 Task: Create a due date automation trigger when advanced on, on the monday of the week a card is due add dates with a start date at 11:00 AM.
Action: Mouse moved to (902, 263)
Screenshot: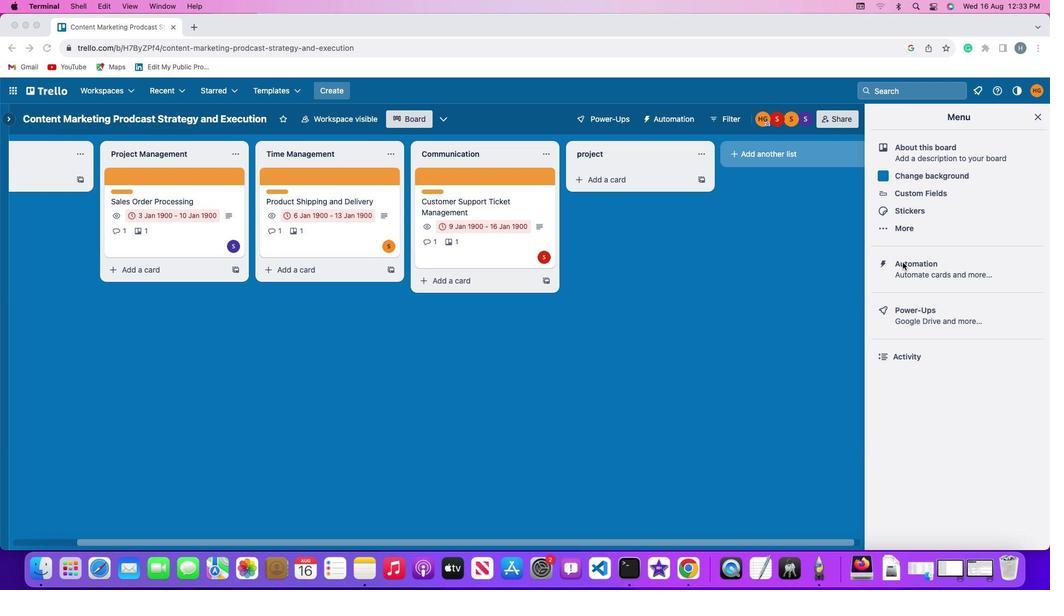 
Action: Mouse pressed left at (902, 263)
Screenshot: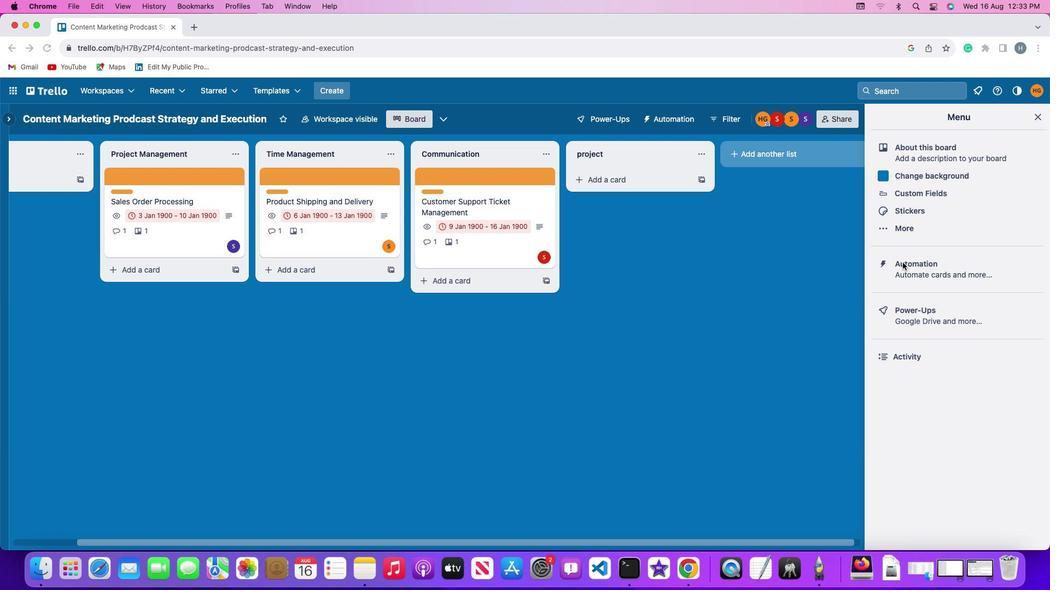 
Action: Mouse pressed left at (902, 263)
Screenshot: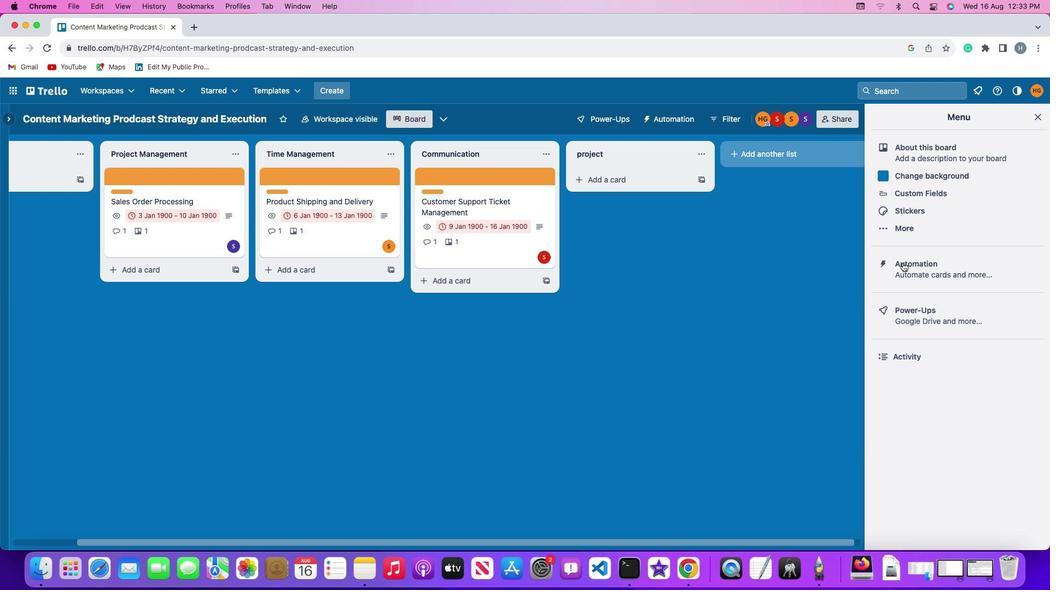 
Action: Mouse moved to (78, 264)
Screenshot: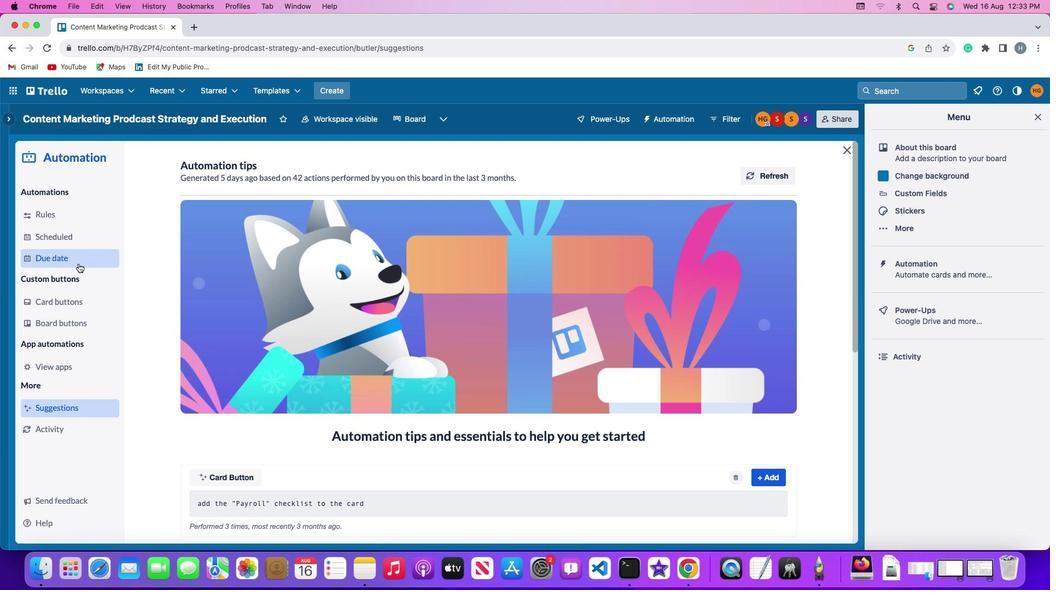 
Action: Mouse pressed left at (78, 264)
Screenshot: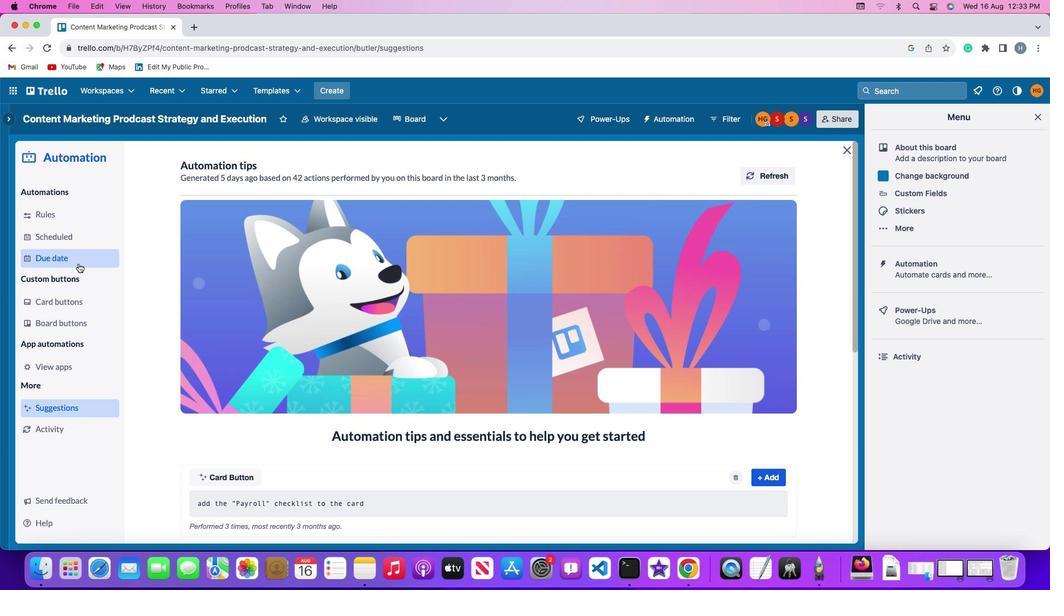 
Action: Mouse moved to (732, 170)
Screenshot: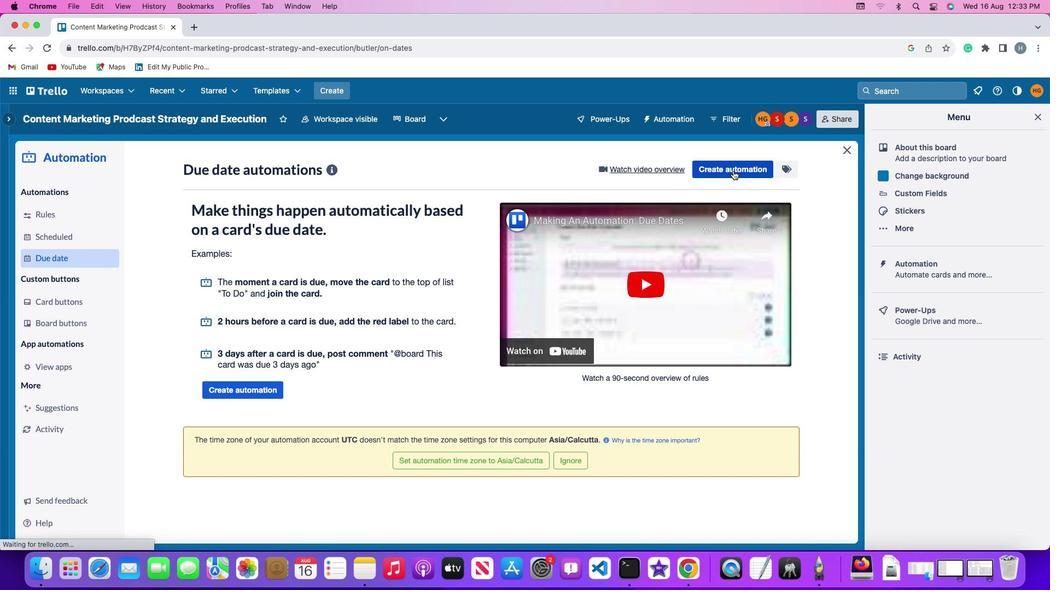 
Action: Mouse pressed left at (732, 170)
Screenshot: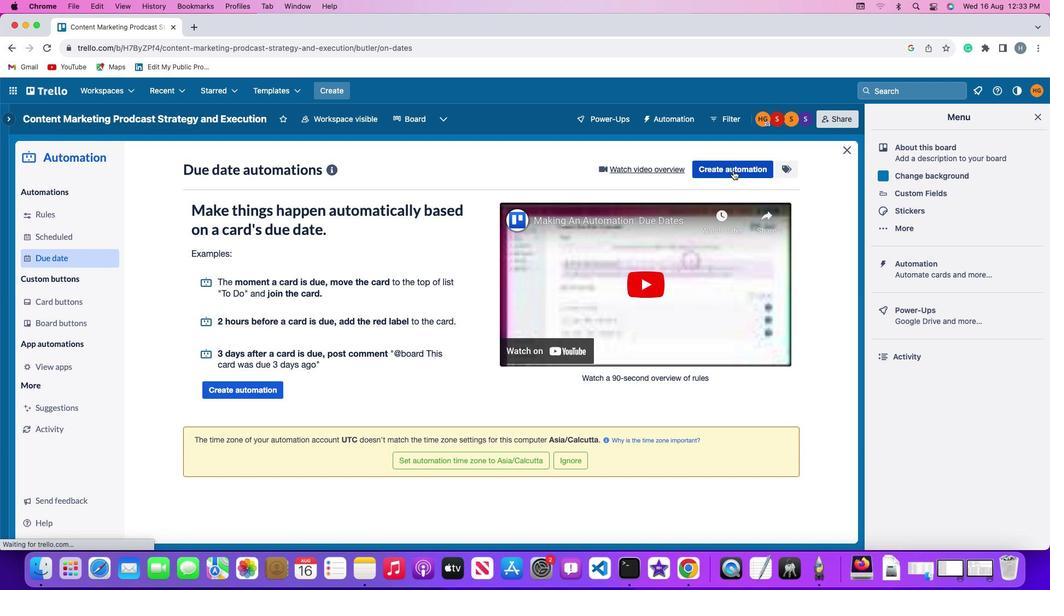 
Action: Mouse moved to (277, 272)
Screenshot: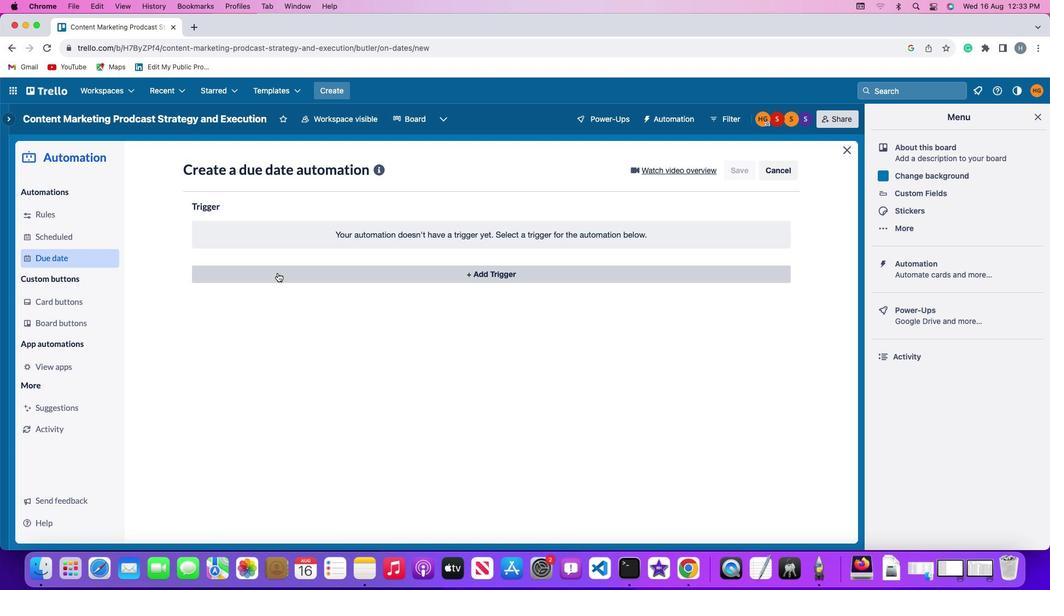 
Action: Mouse pressed left at (277, 272)
Screenshot: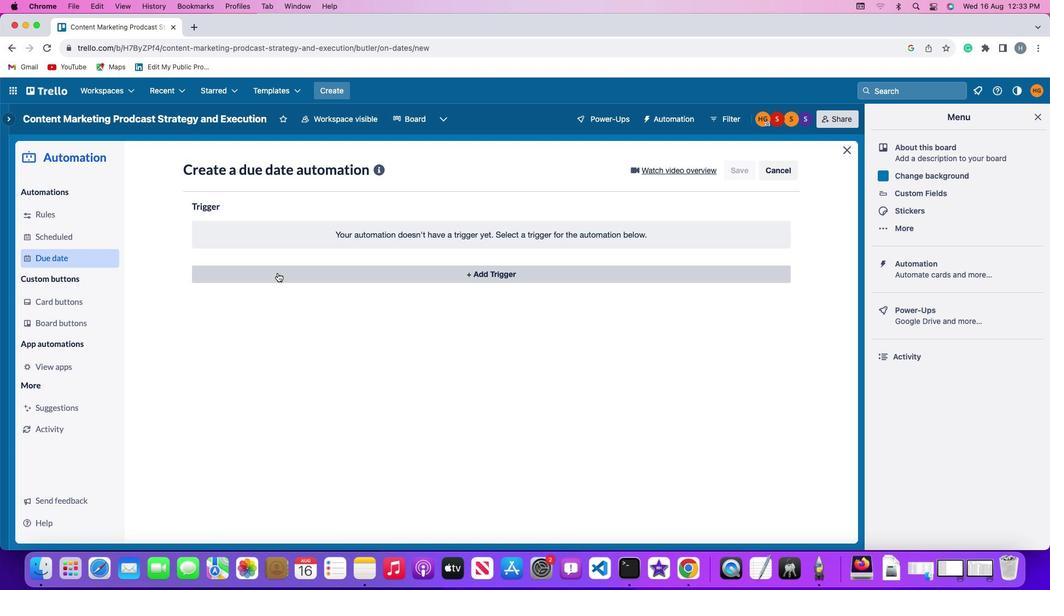 
Action: Mouse moved to (246, 472)
Screenshot: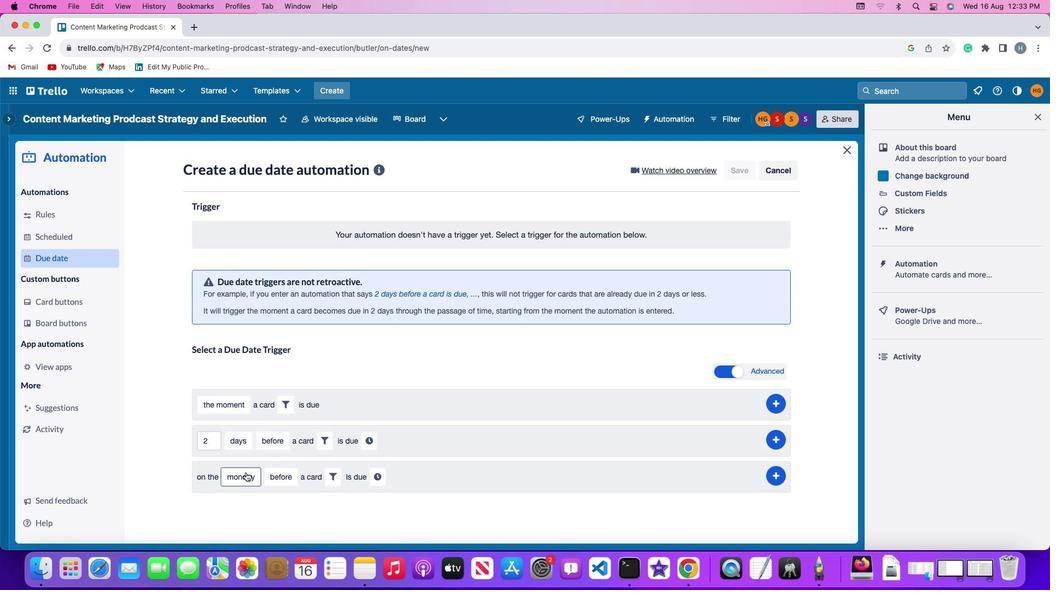 
Action: Mouse pressed left at (246, 472)
Screenshot: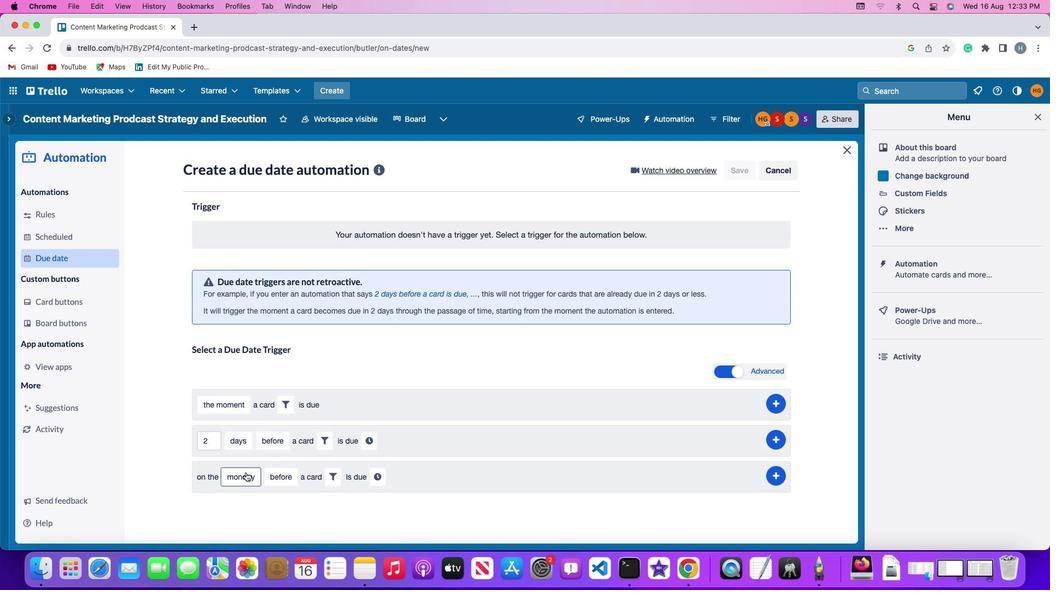 
Action: Mouse moved to (245, 326)
Screenshot: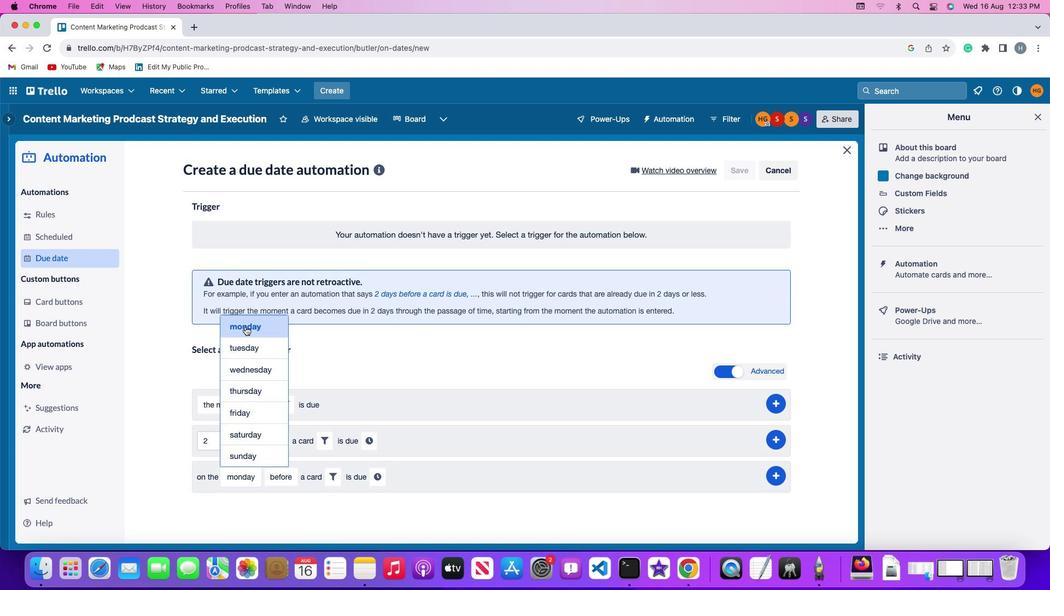 
Action: Mouse pressed left at (245, 326)
Screenshot: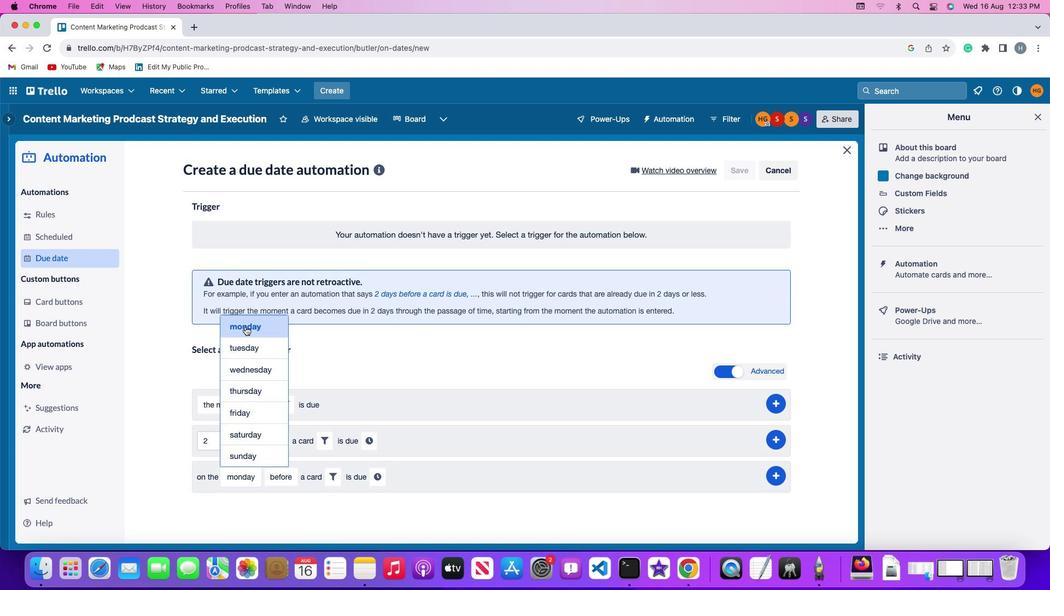 
Action: Mouse moved to (277, 476)
Screenshot: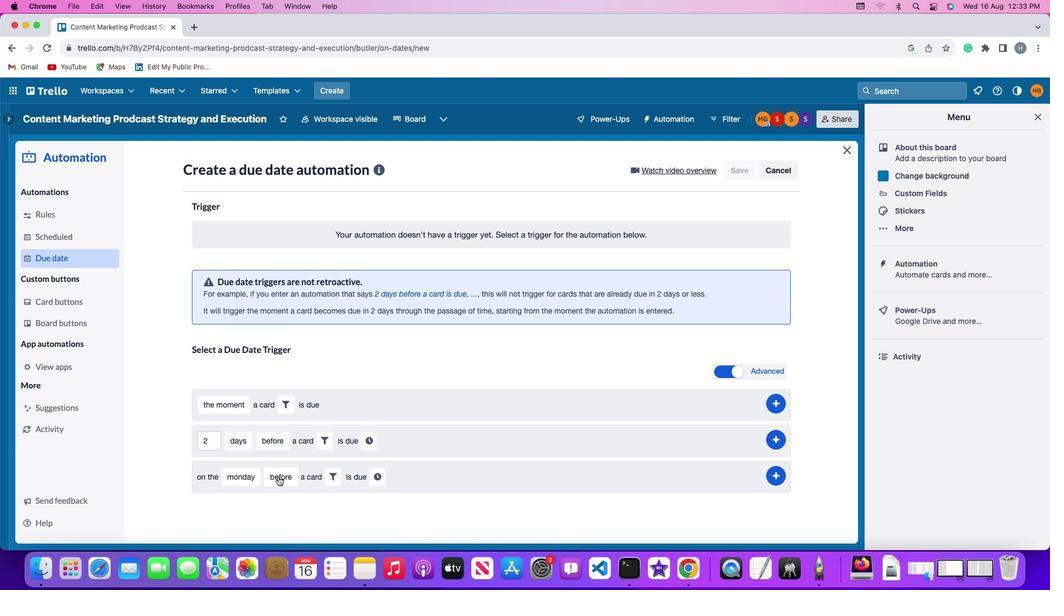 
Action: Mouse pressed left at (277, 476)
Screenshot: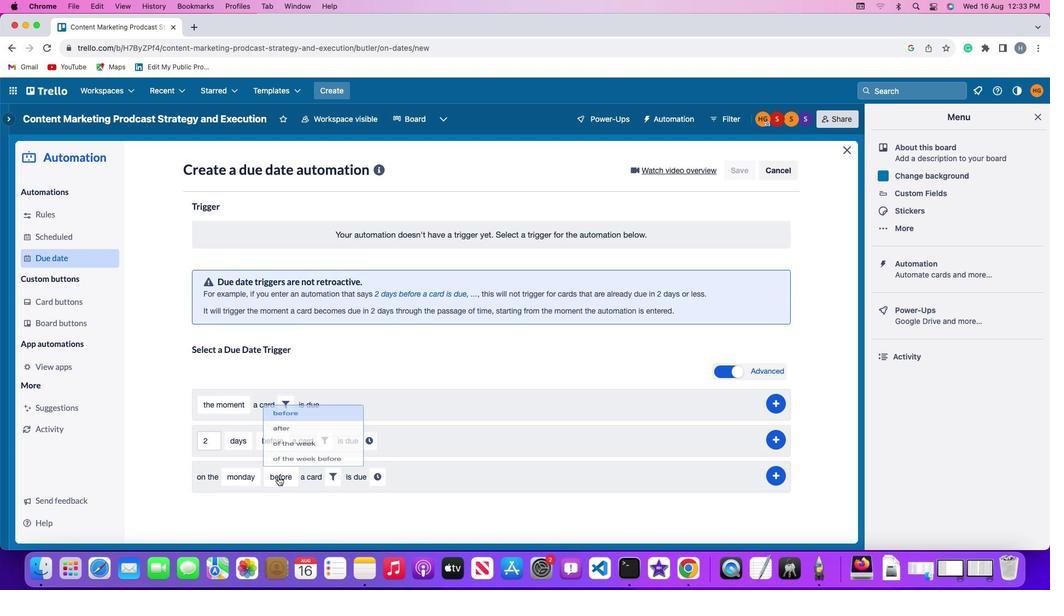 
Action: Mouse moved to (288, 434)
Screenshot: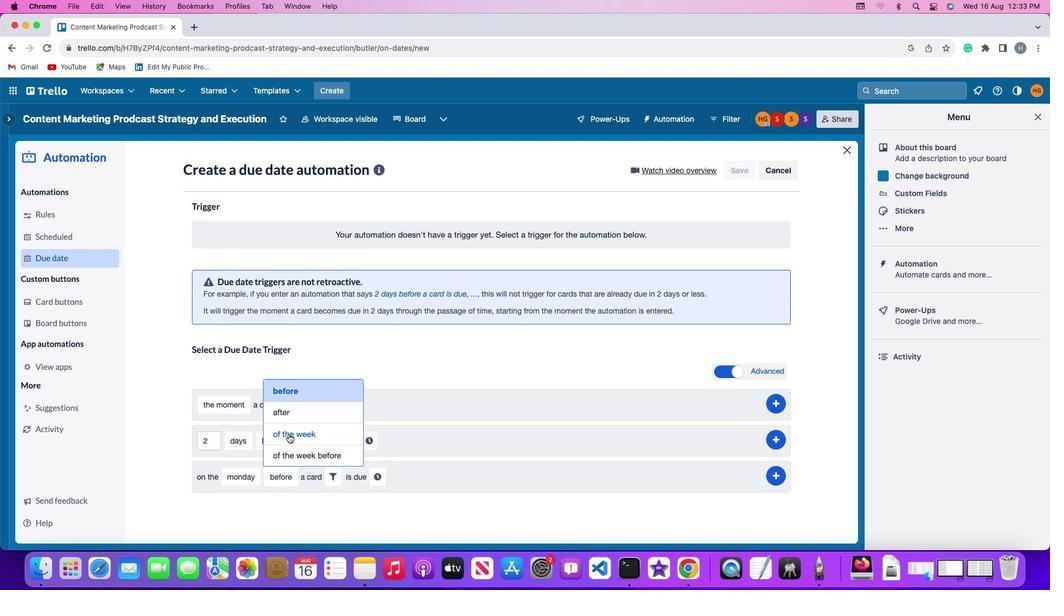 
Action: Mouse pressed left at (288, 434)
Screenshot: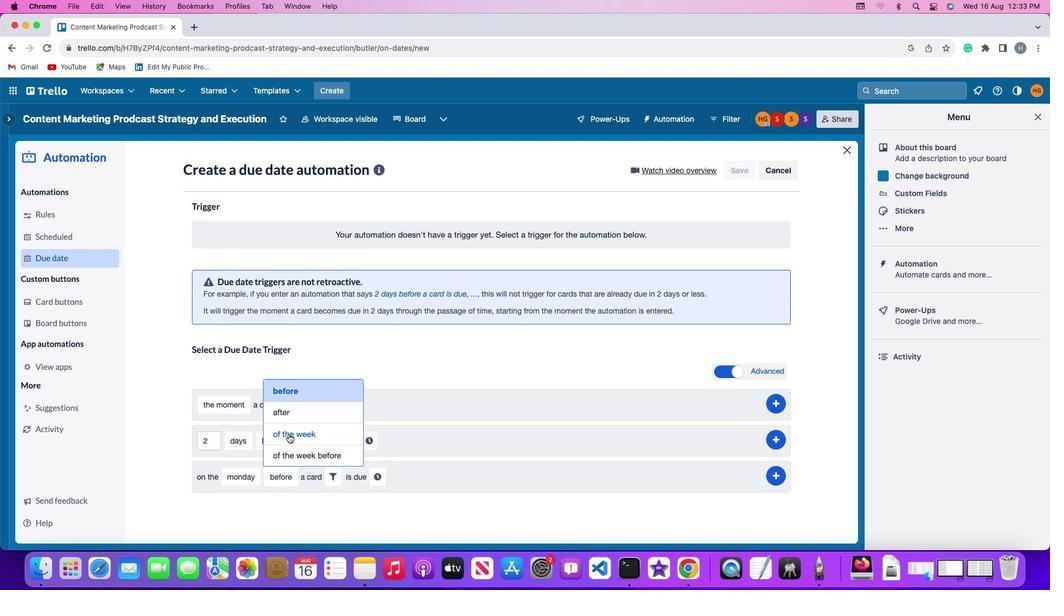 
Action: Mouse moved to (356, 472)
Screenshot: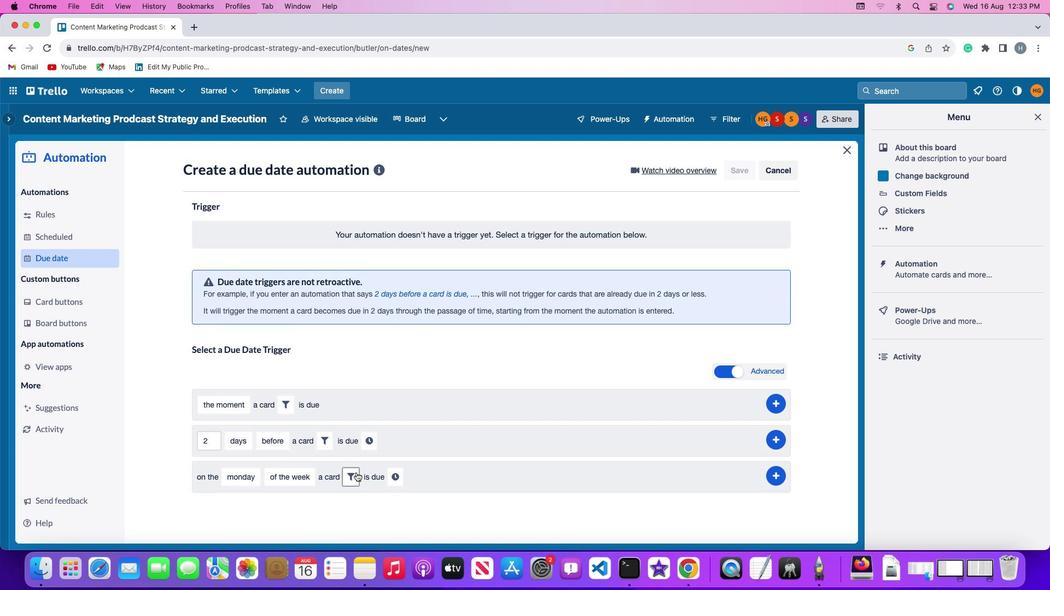 
Action: Mouse pressed left at (356, 472)
Screenshot: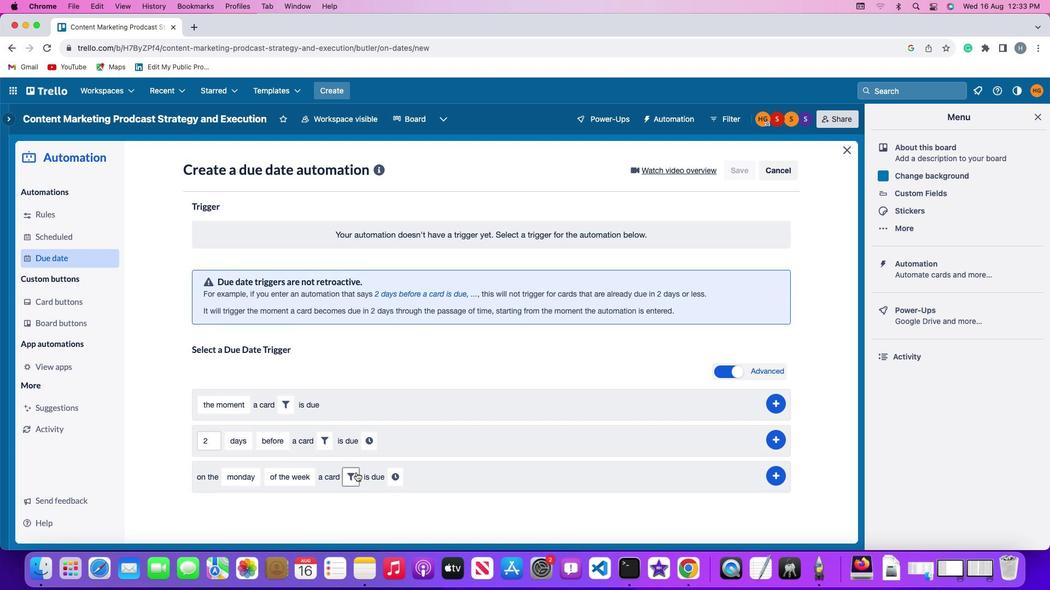 
Action: Mouse moved to (402, 513)
Screenshot: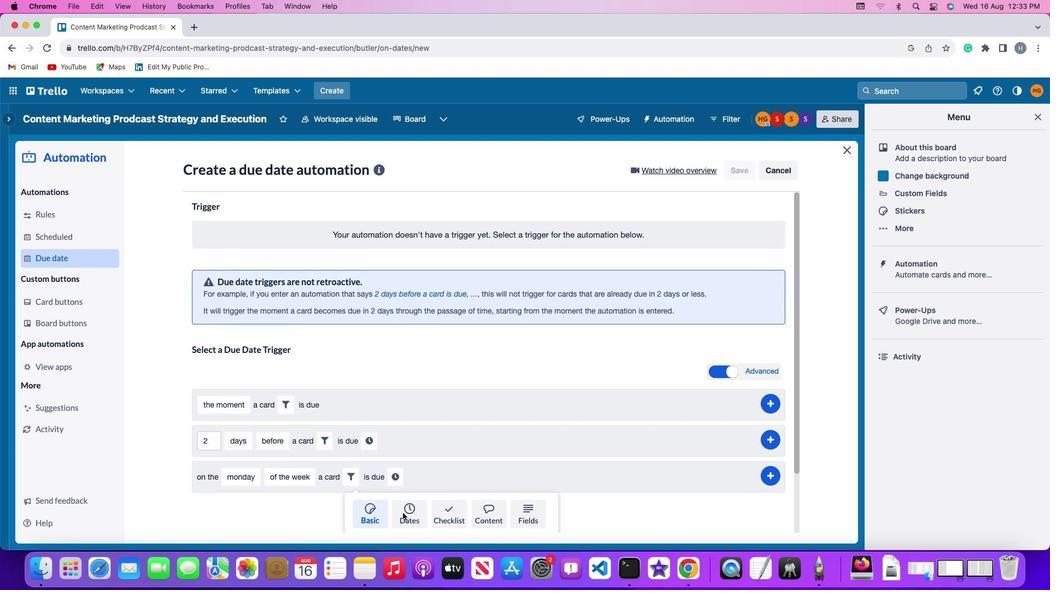 
Action: Mouse pressed left at (402, 513)
Screenshot: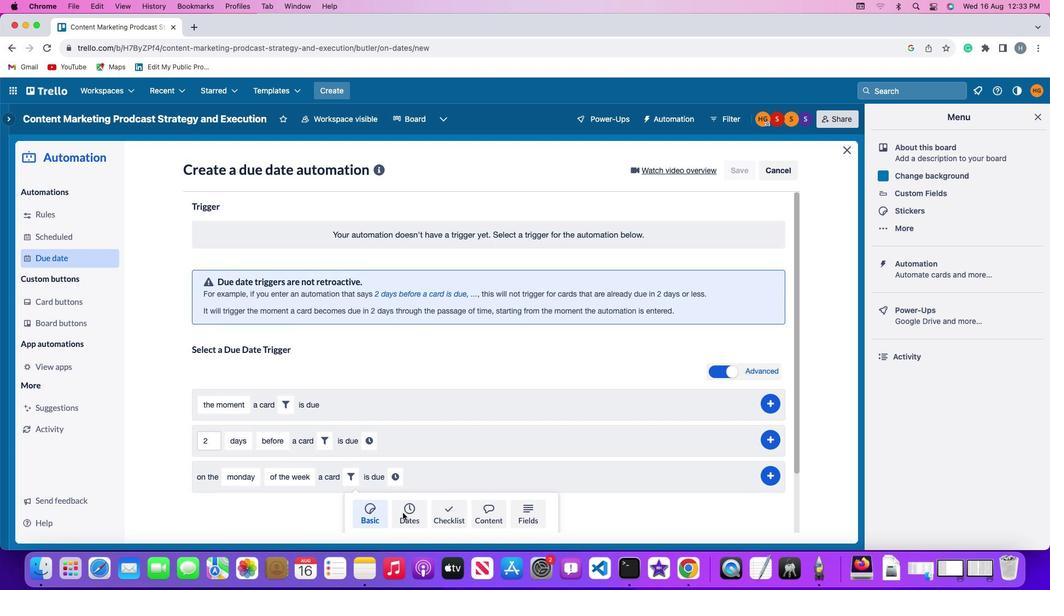 
Action: Mouse moved to (295, 518)
Screenshot: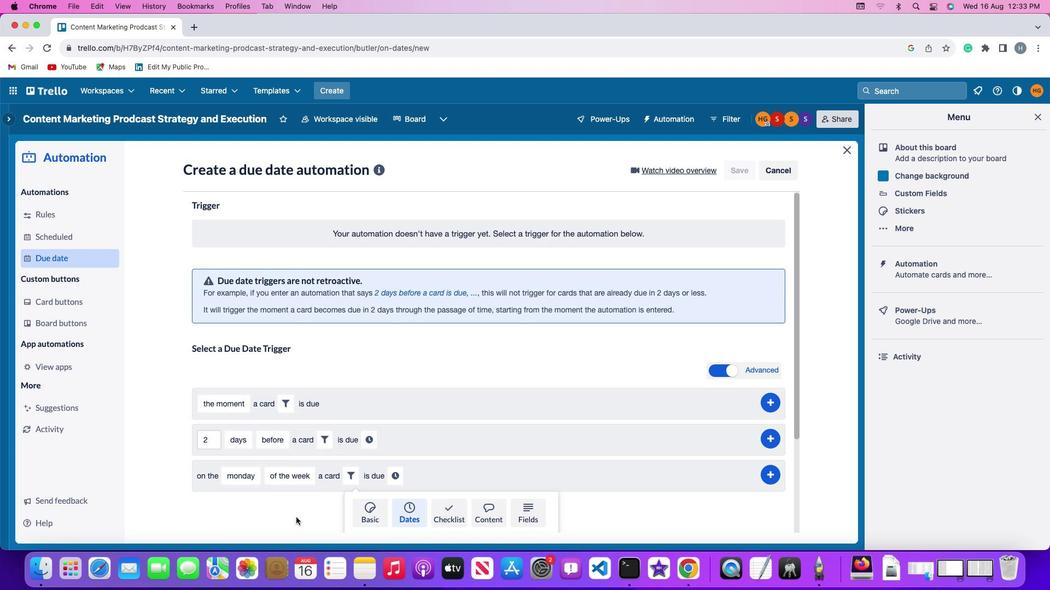 
Action: Mouse scrolled (295, 518) with delta (0, 0)
Screenshot: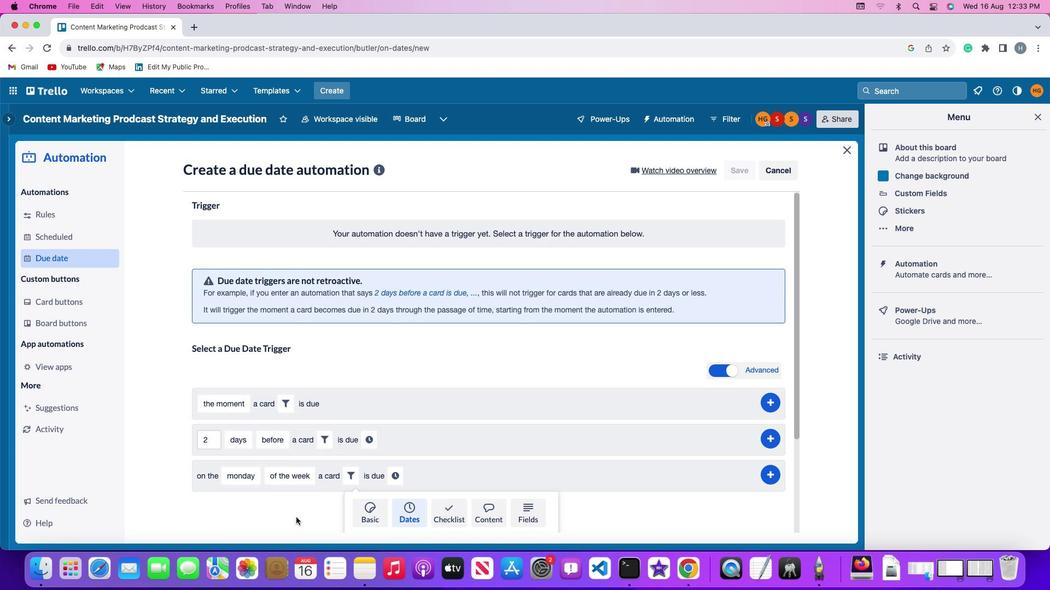 
Action: Mouse scrolled (295, 518) with delta (0, 0)
Screenshot: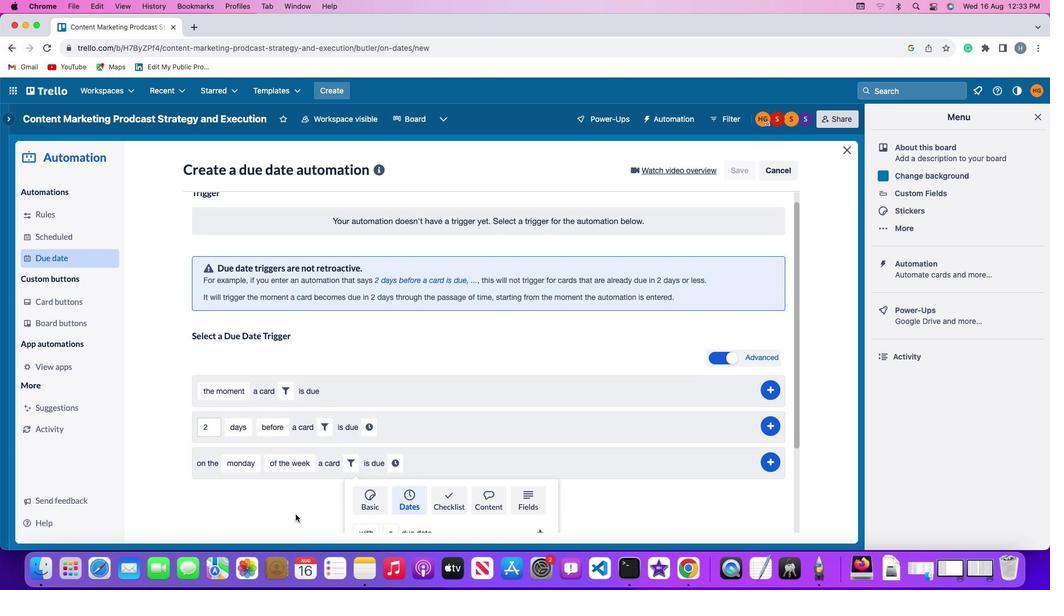 
Action: Mouse moved to (295, 517)
Screenshot: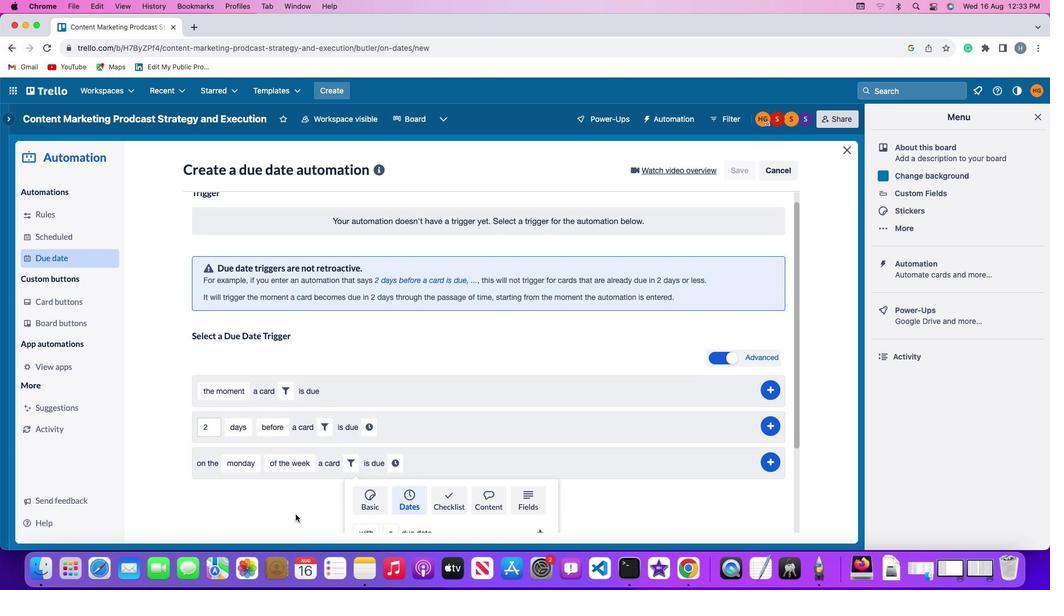 
Action: Mouse scrolled (295, 517) with delta (0, -1)
Screenshot: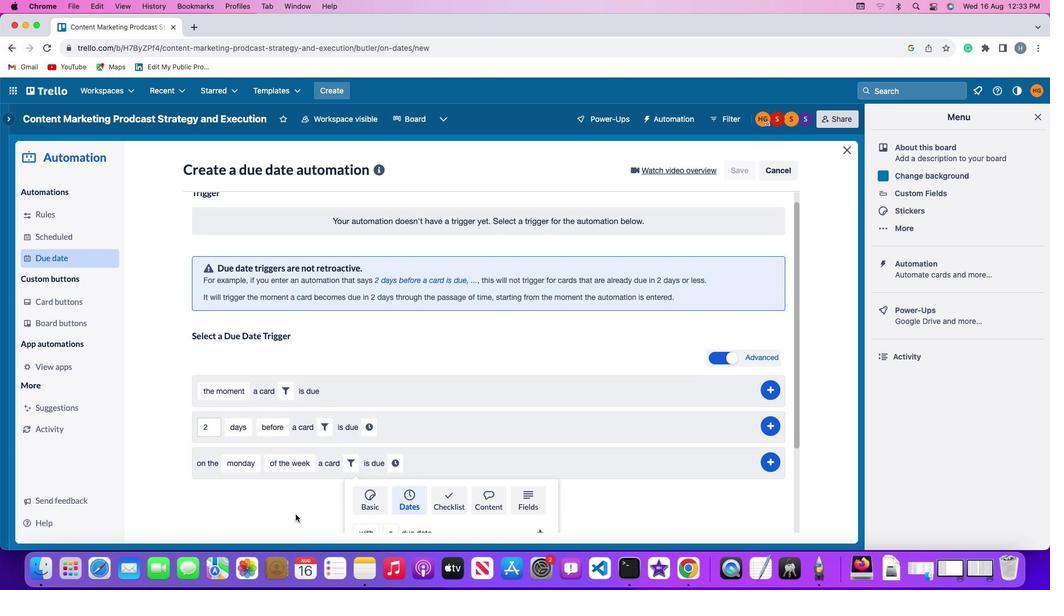 
Action: Mouse moved to (295, 516)
Screenshot: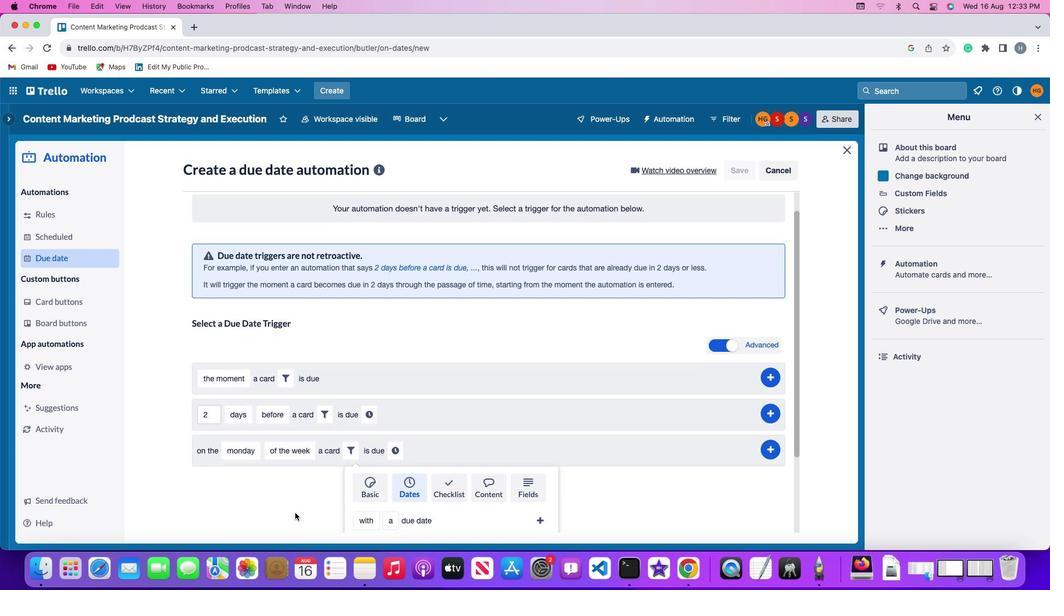 
Action: Mouse scrolled (295, 516) with delta (0, -2)
Screenshot: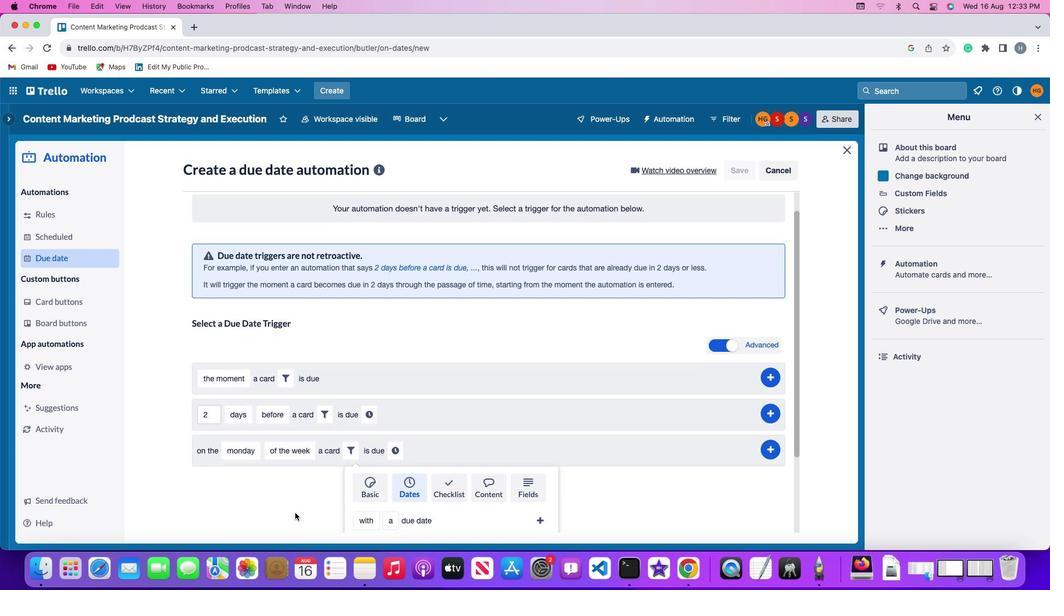
Action: Mouse moved to (295, 514)
Screenshot: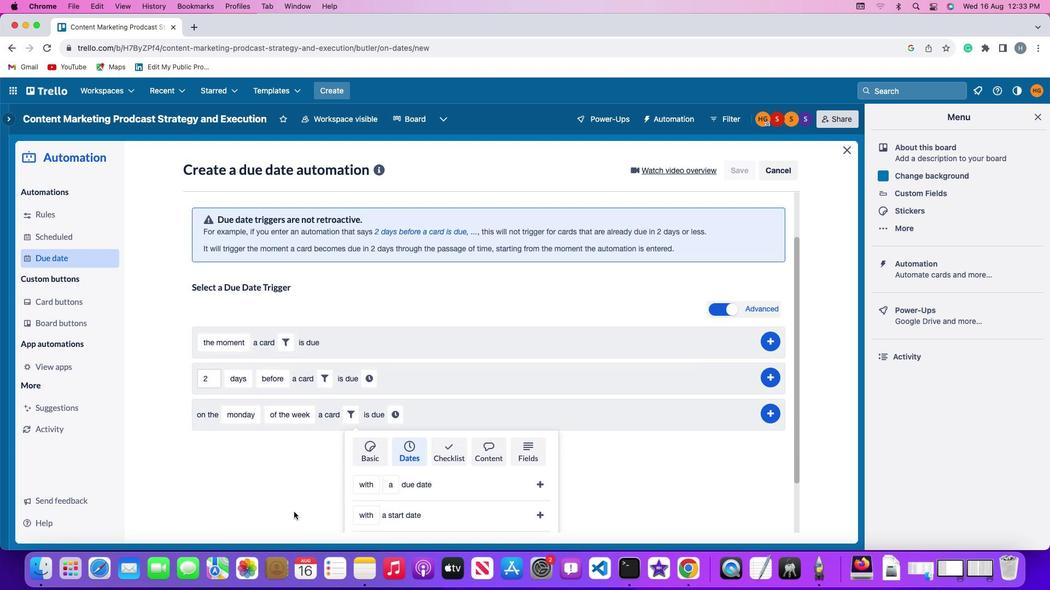 
Action: Mouse scrolled (295, 514) with delta (0, -3)
Screenshot: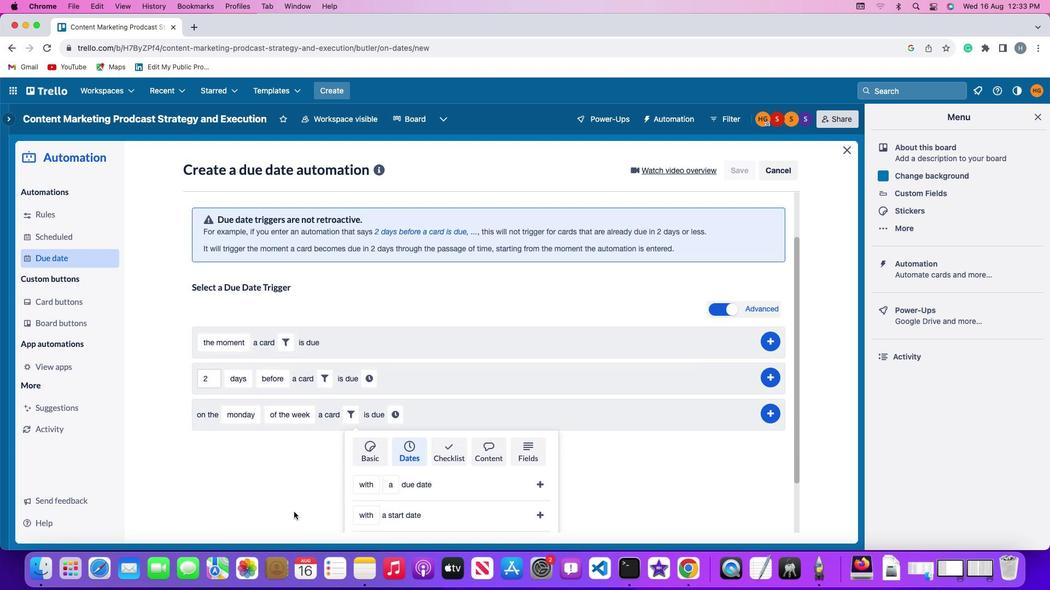
Action: Mouse moved to (293, 511)
Screenshot: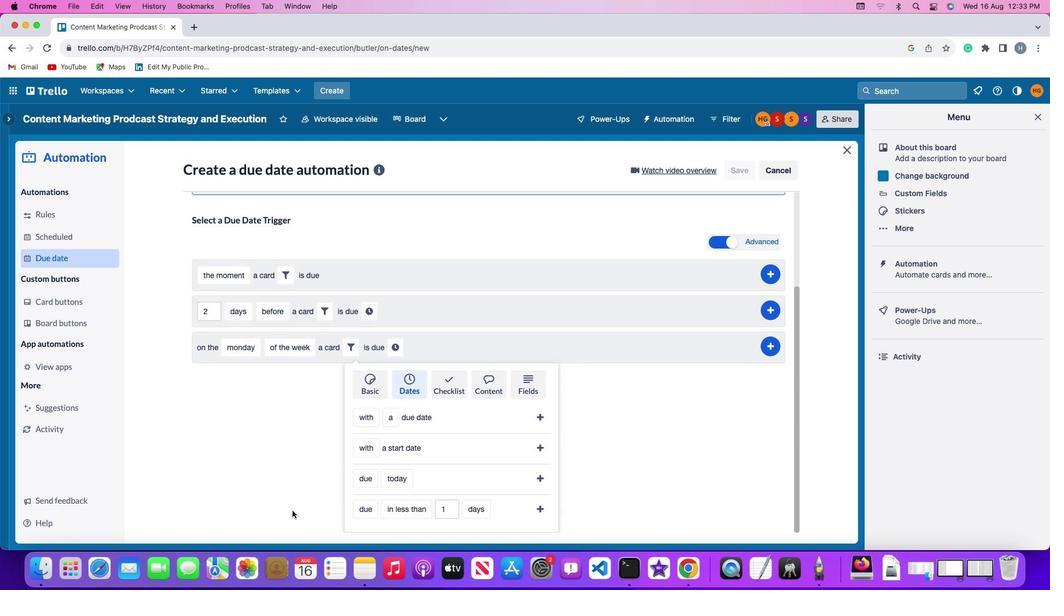 
Action: Mouse scrolled (293, 511) with delta (0, 0)
Screenshot: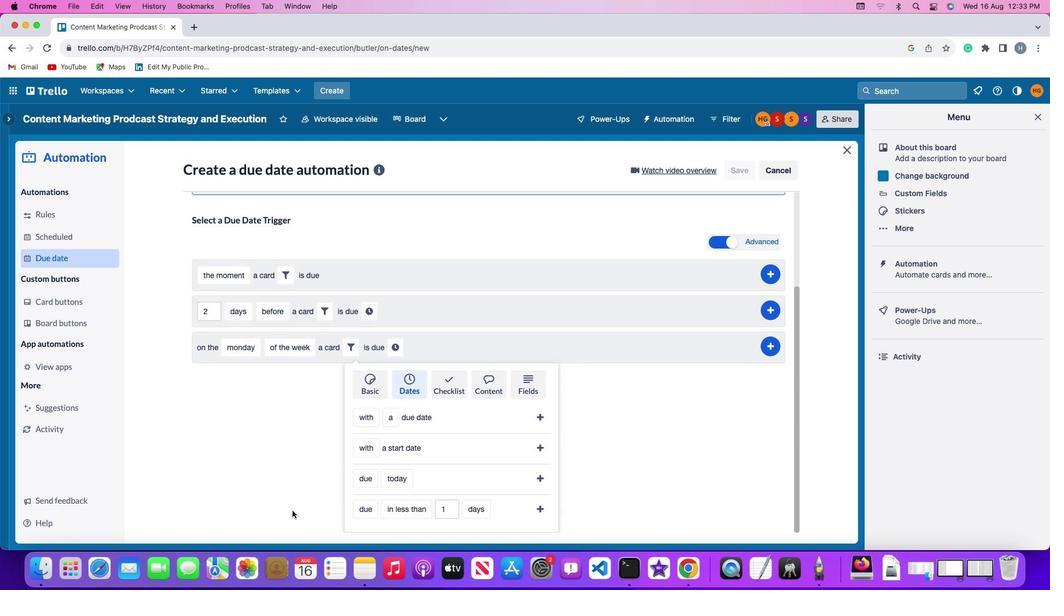 
Action: Mouse moved to (292, 511)
Screenshot: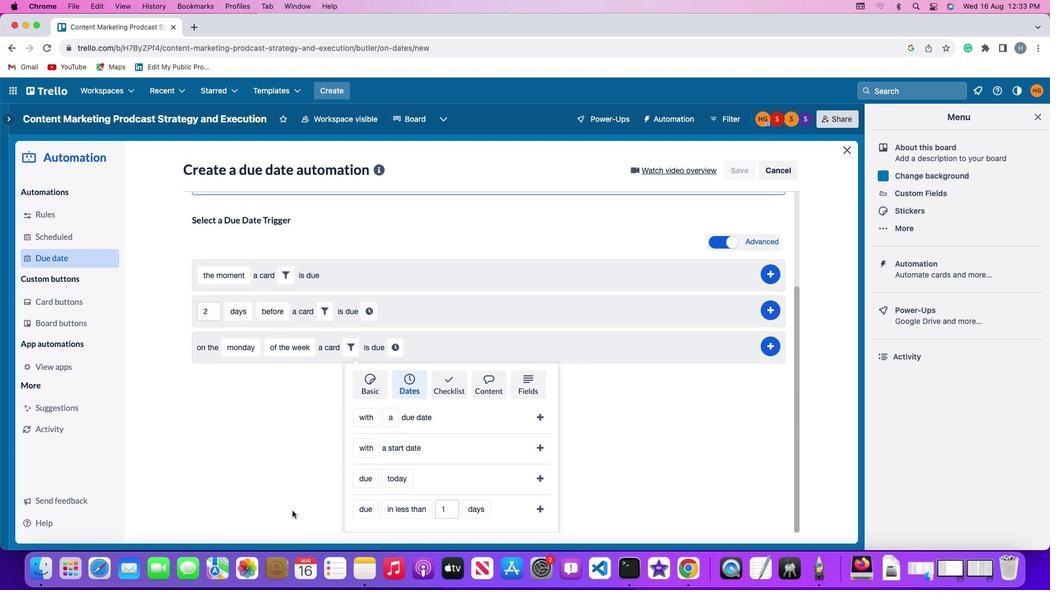 
Action: Mouse scrolled (292, 511) with delta (0, 0)
Screenshot: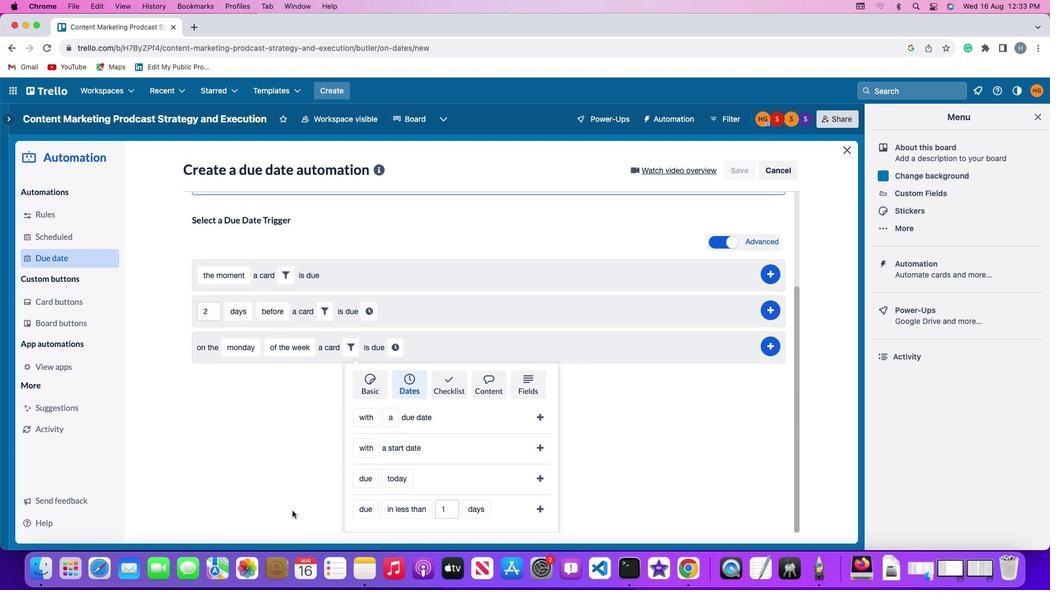 
Action: Mouse scrolled (292, 511) with delta (0, -1)
Screenshot: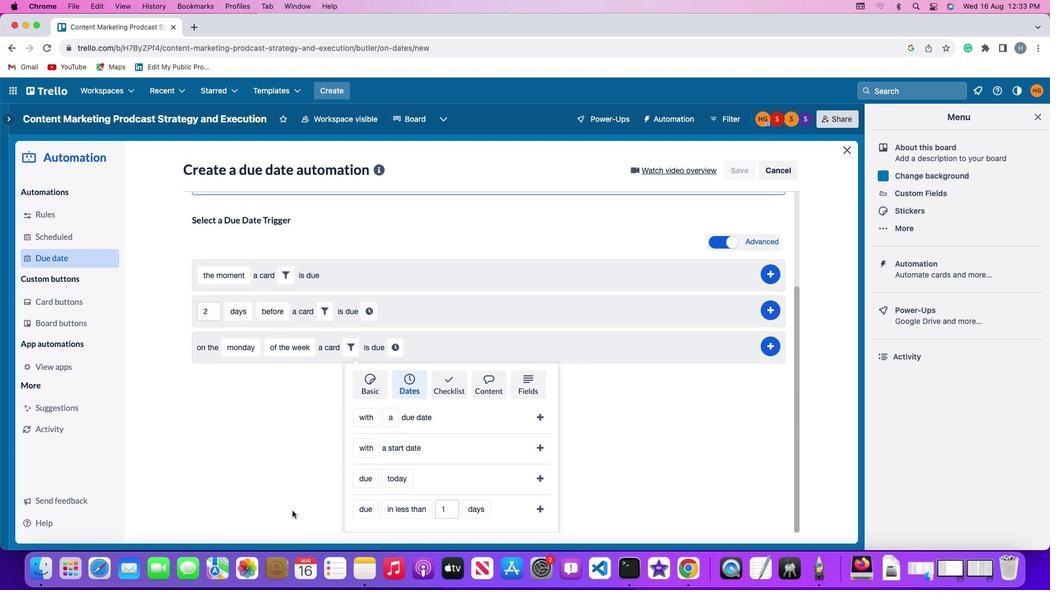 
Action: Mouse scrolled (292, 511) with delta (0, -2)
Screenshot: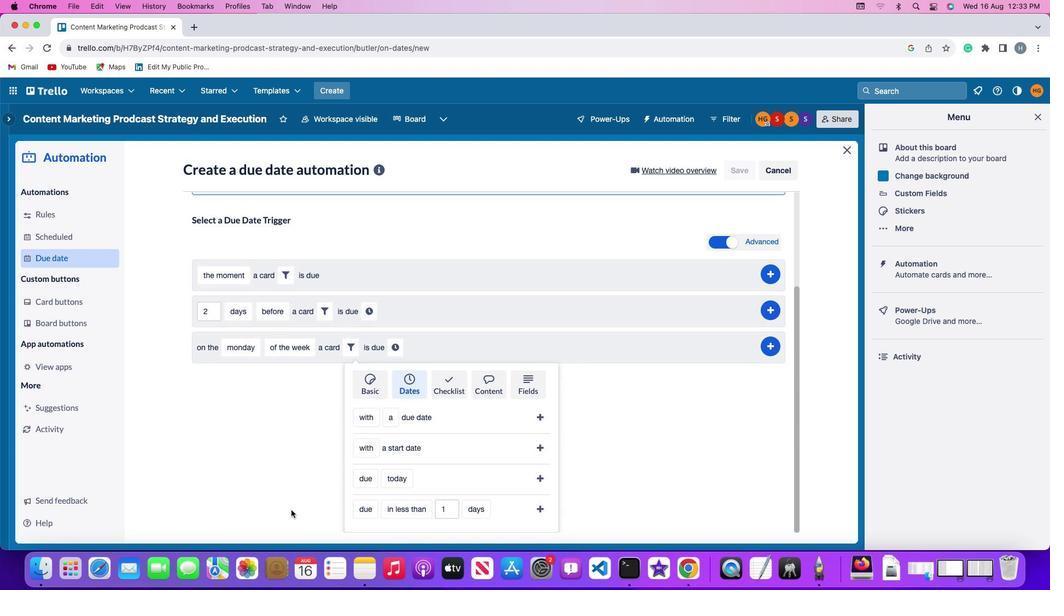 
Action: Mouse moved to (364, 447)
Screenshot: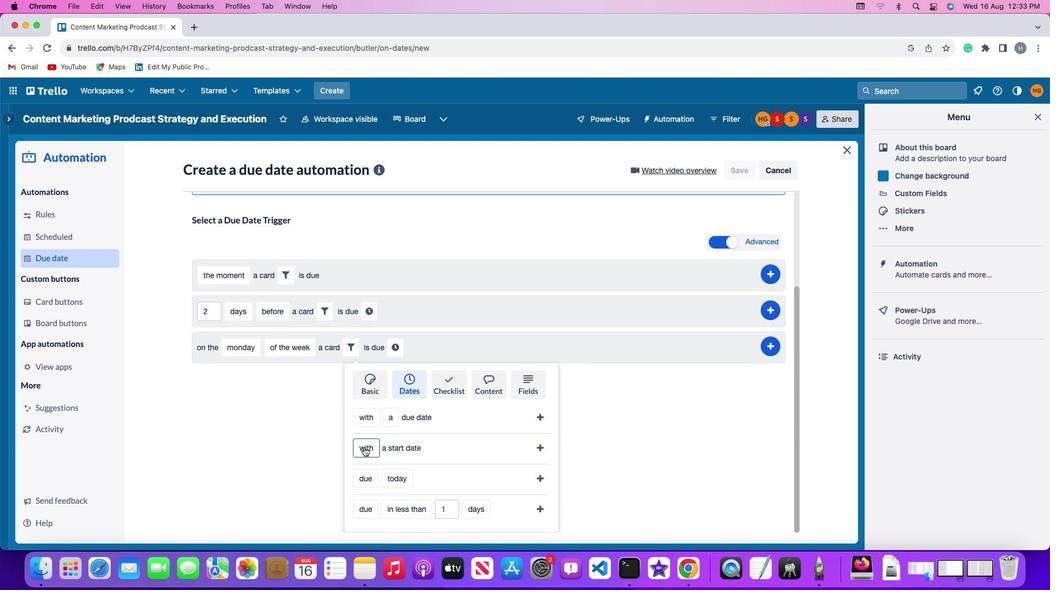 
Action: Mouse pressed left at (364, 447)
Screenshot: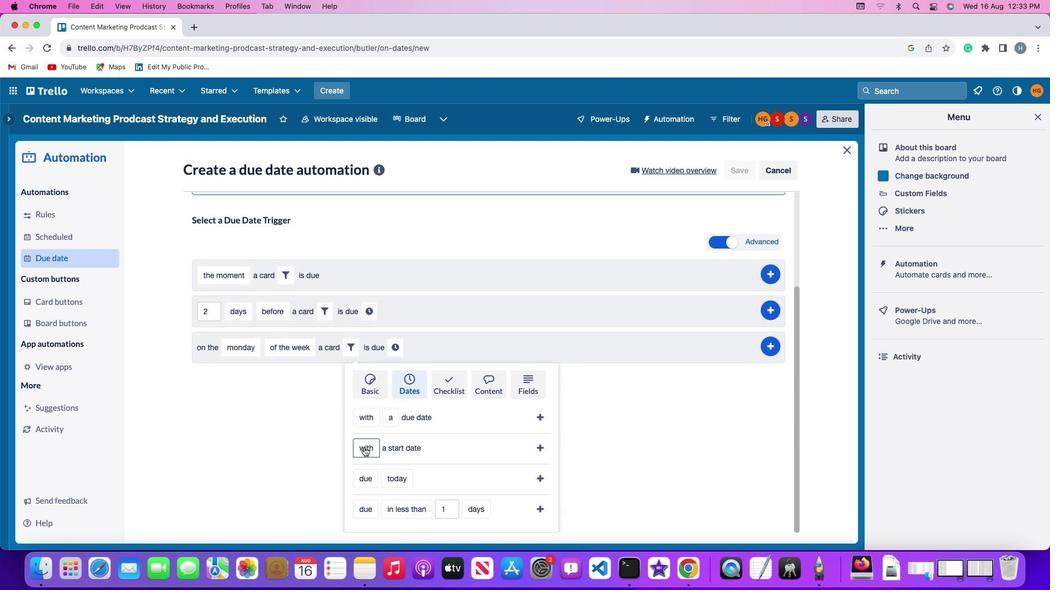 
Action: Mouse moved to (374, 469)
Screenshot: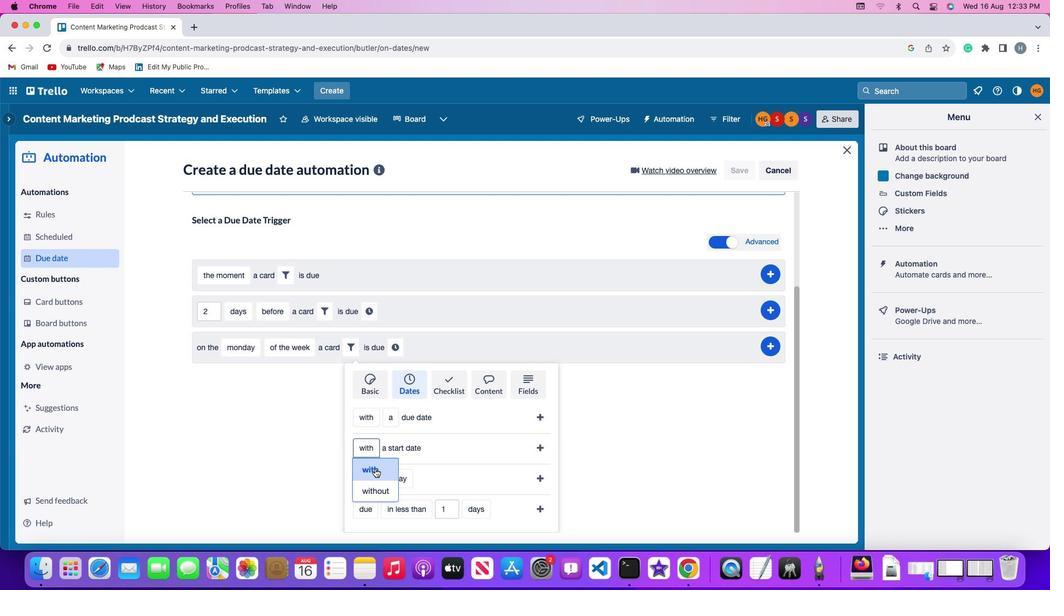
Action: Mouse pressed left at (374, 469)
Screenshot: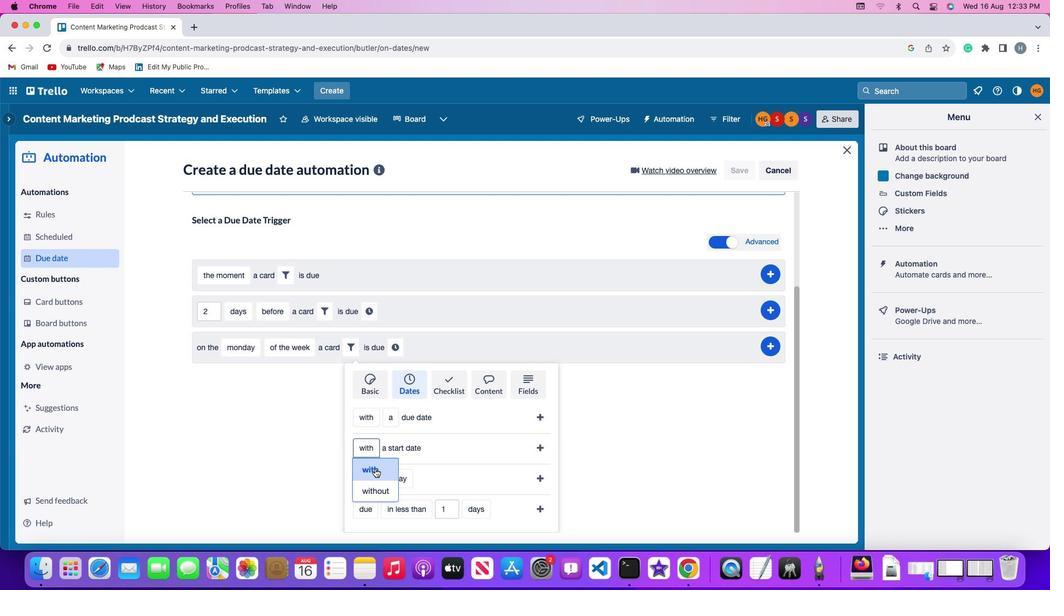 
Action: Mouse moved to (538, 446)
Screenshot: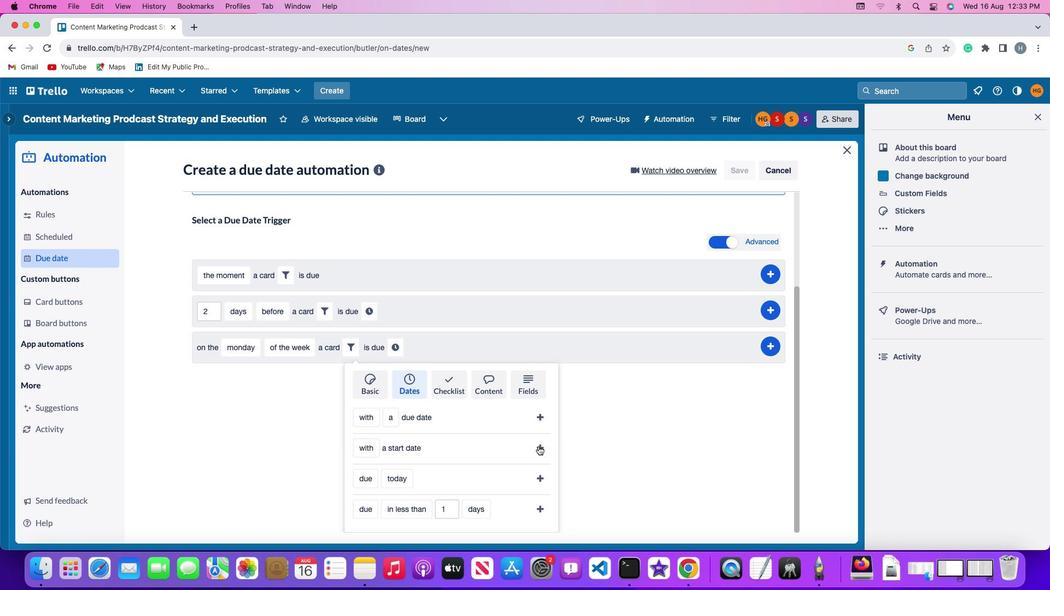 
Action: Mouse pressed left at (538, 446)
Screenshot: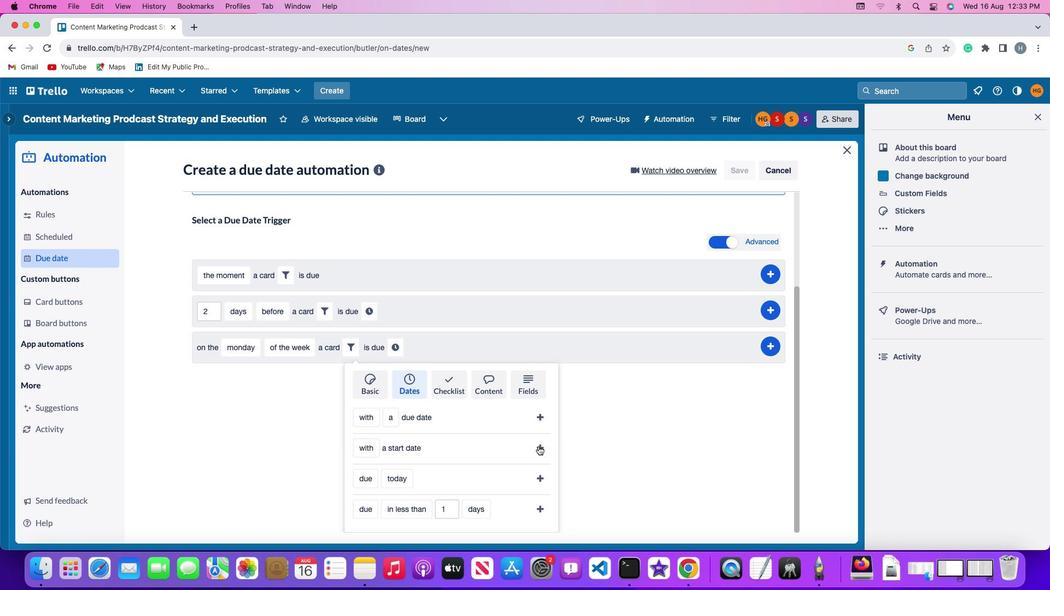 
Action: Mouse moved to (479, 473)
Screenshot: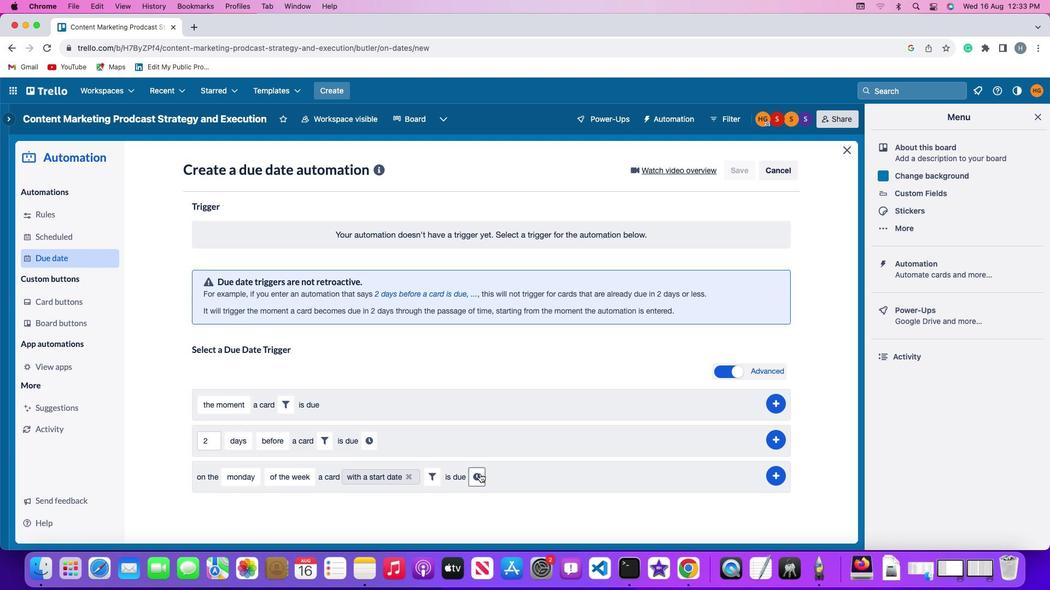 
Action: Mouse pressed left at (479, 473)
Screenshot: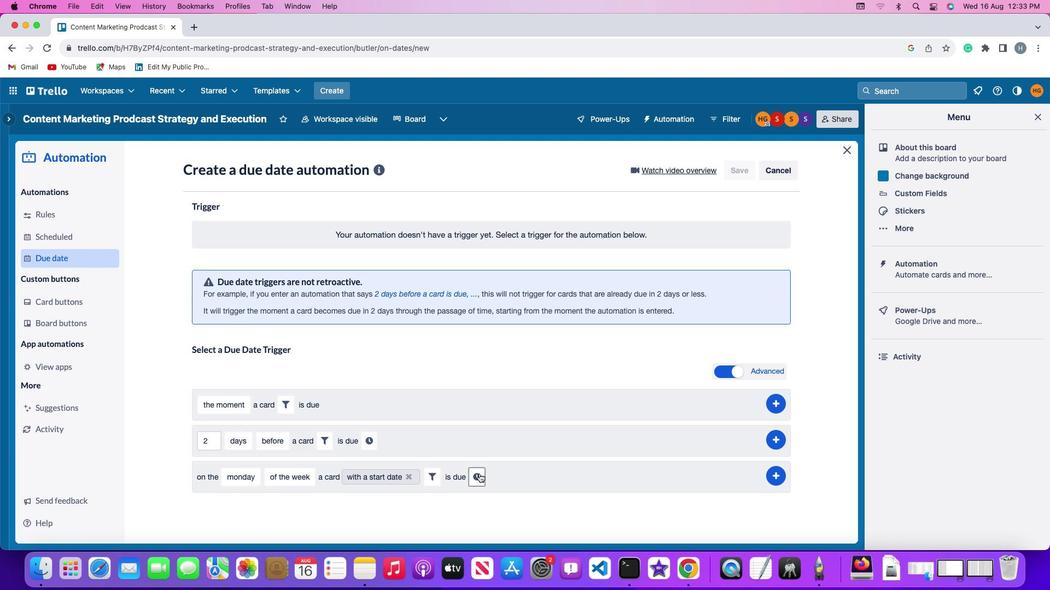 
Action: Mouse moved to (501, 479)
Screenshot: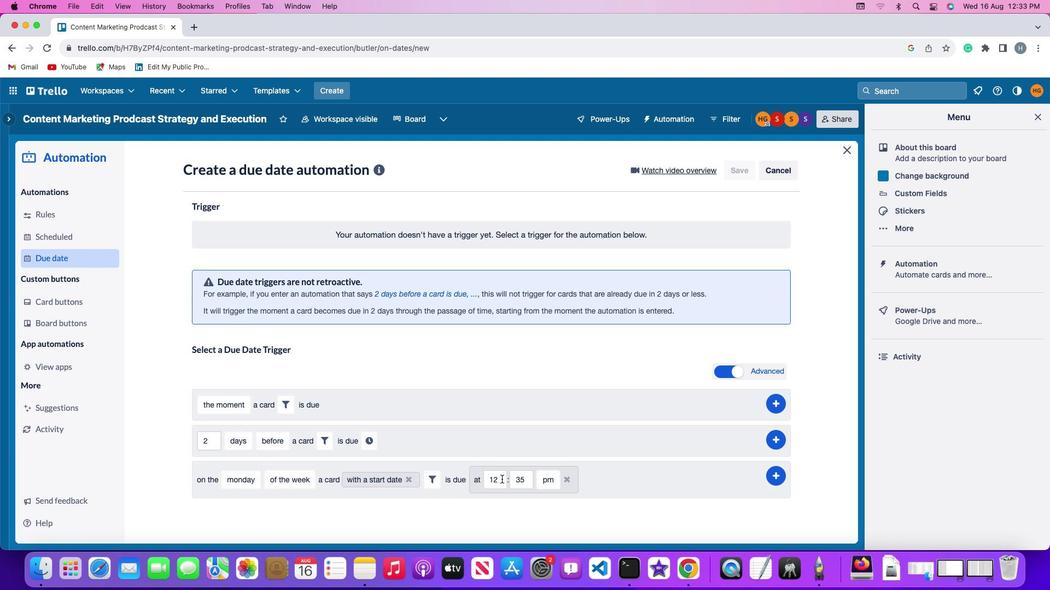 
Action: Mouse pressed left at (501, 479)
Screenshot: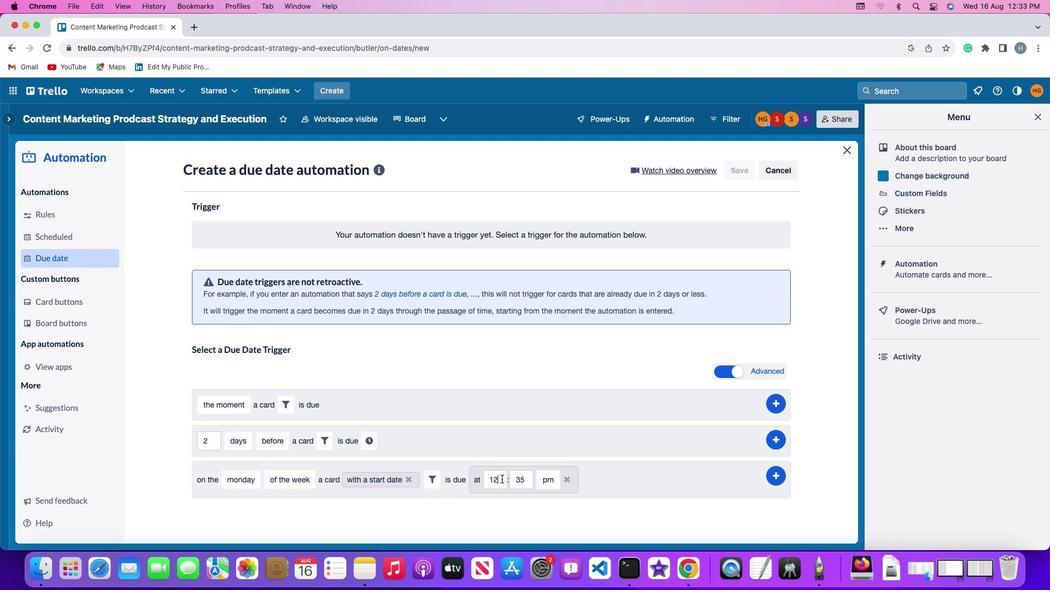 
Action: Mouse moved to (501, 479)
Screenshot: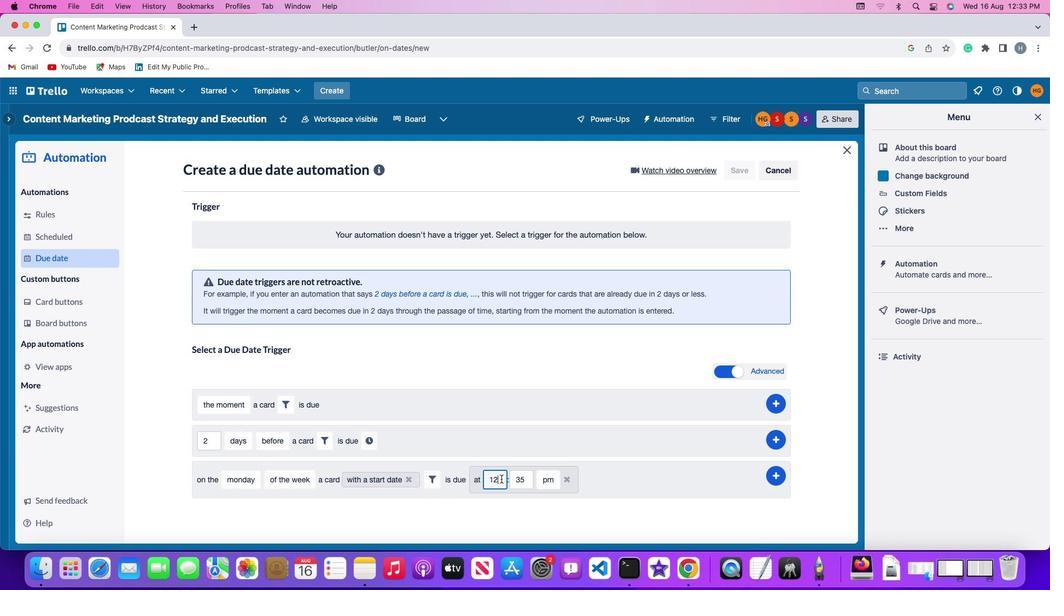 
Action: Key pressed Key.backspaceKey.backspace'1'
Screenshot: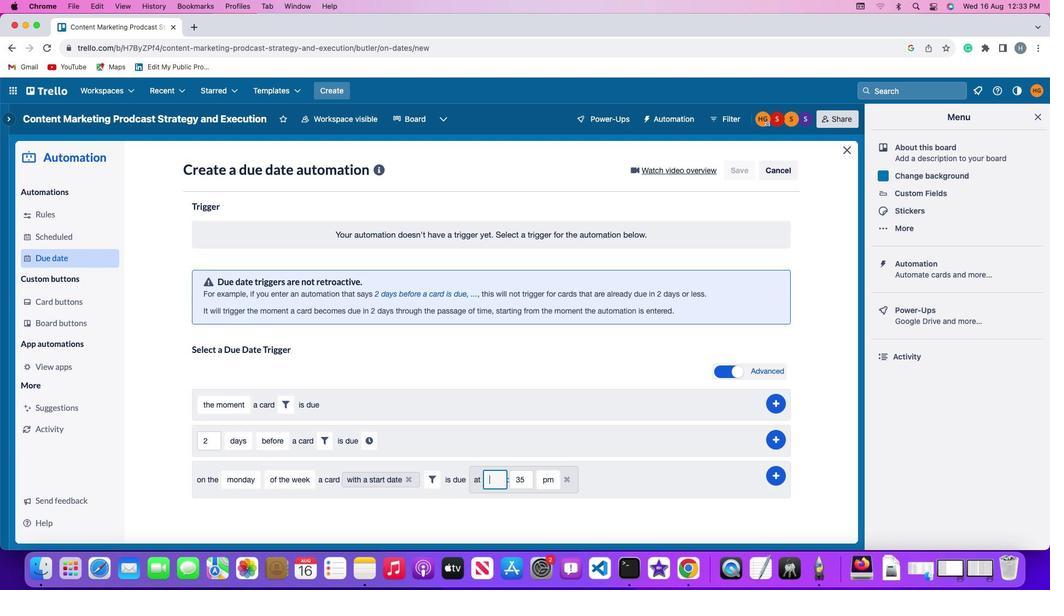 
Action: Mouse moved to (501, 479)
Screenshot: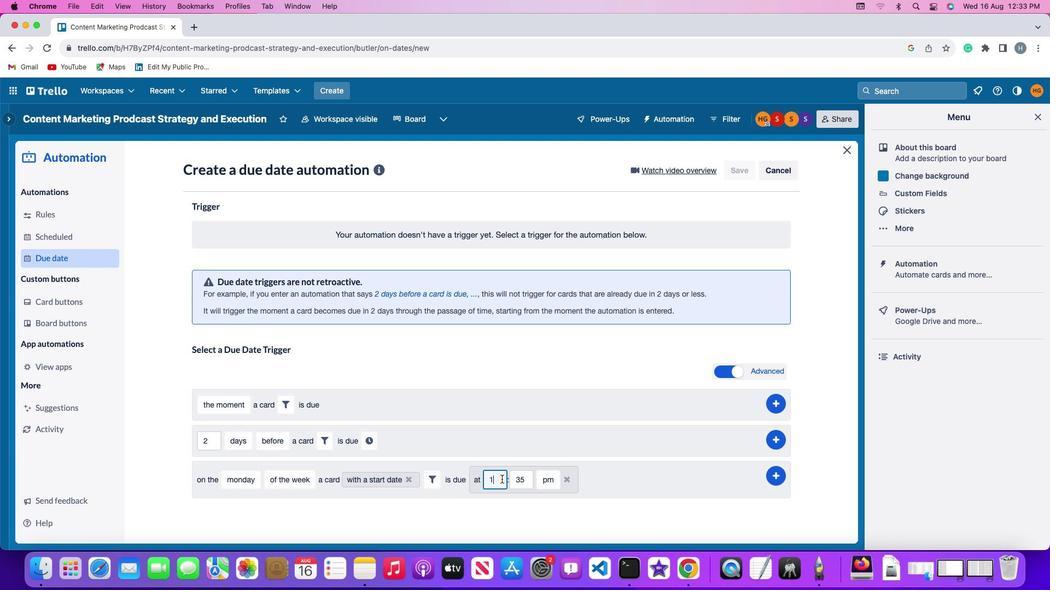 
Action: Key pressed '1'
Screenshot: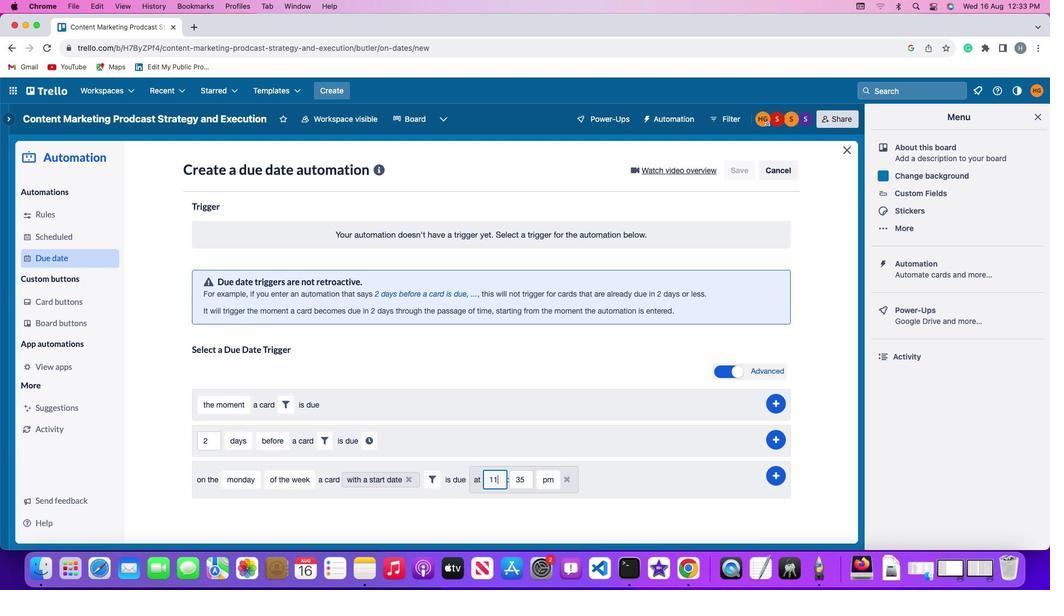 
Action: Mouse moved to (523, 477)
Screenshot: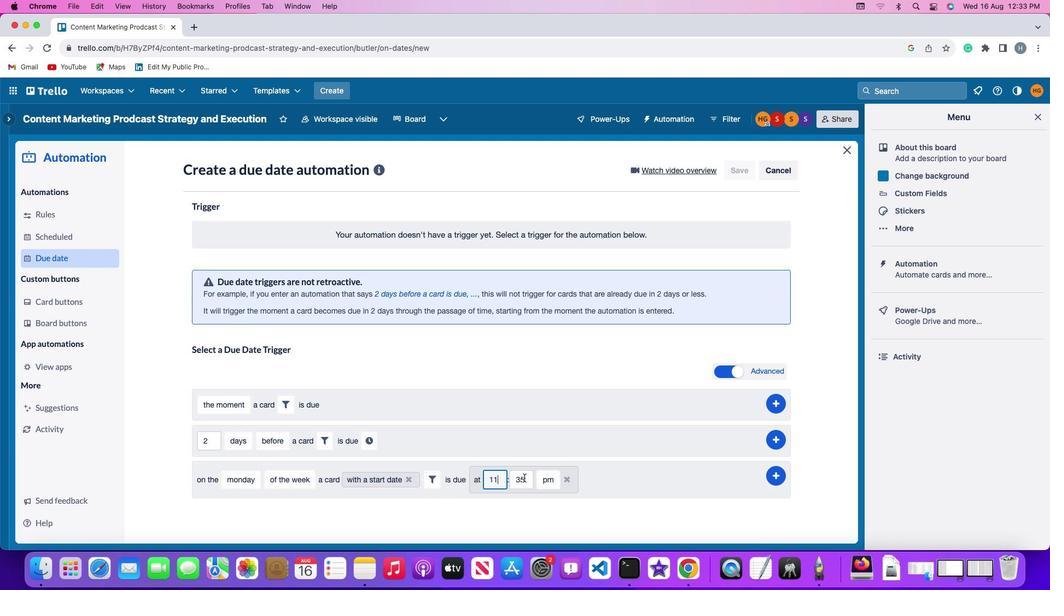
Action: Mouse pressed left at (523, 477)
Screenshot: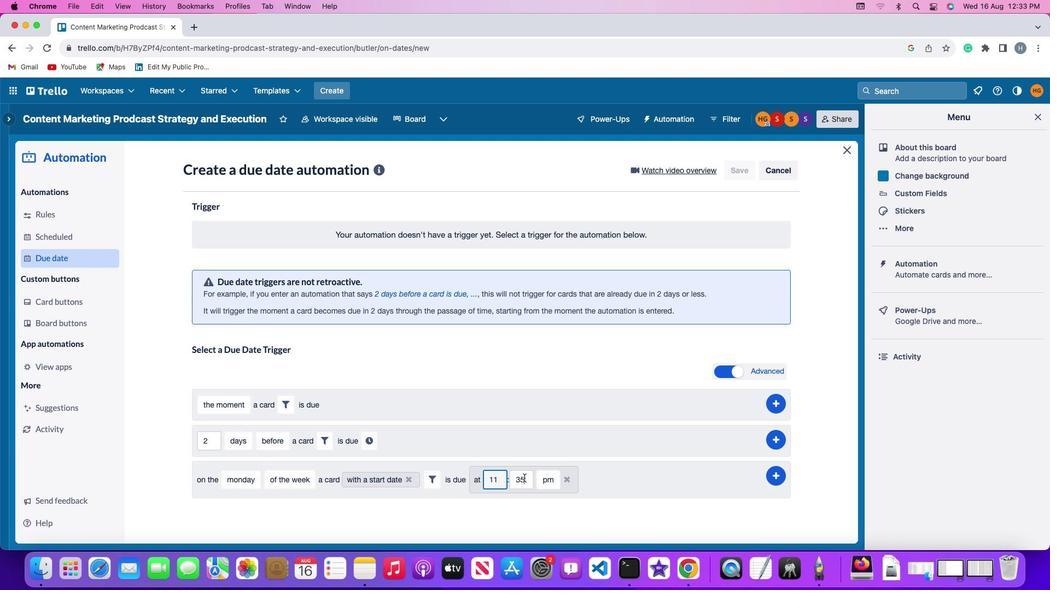 
Action: Key pressed Key.backspaceKey.backspace'0'
Screenshot: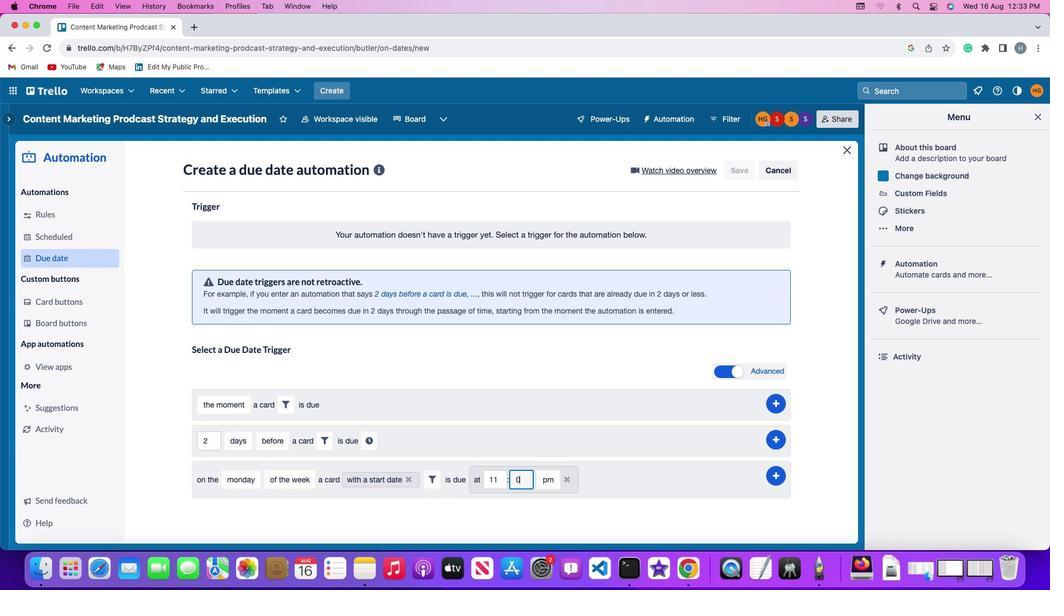 
Action: Mouse moved to (524, 478)
Screenshot: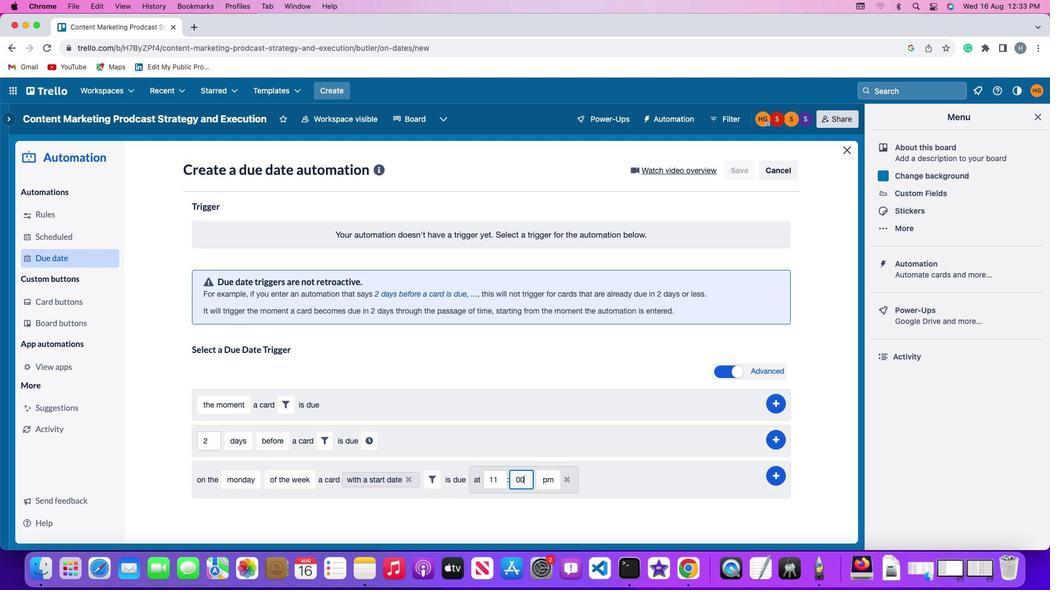 
Action: Key pressed '0'
Screenshot: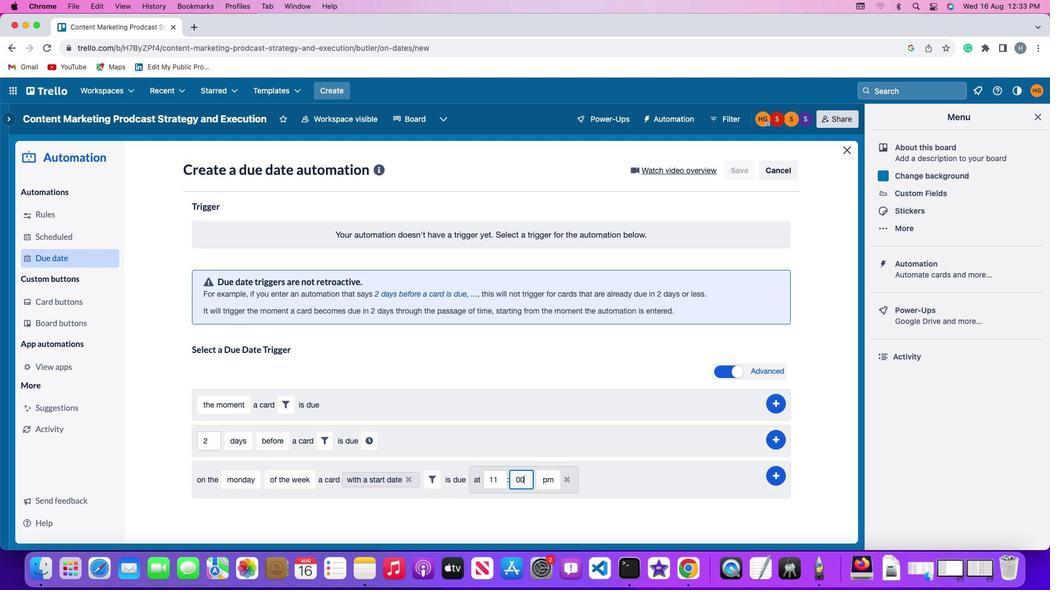 
Action: Mouse moved to (549, 479)
Screenshot: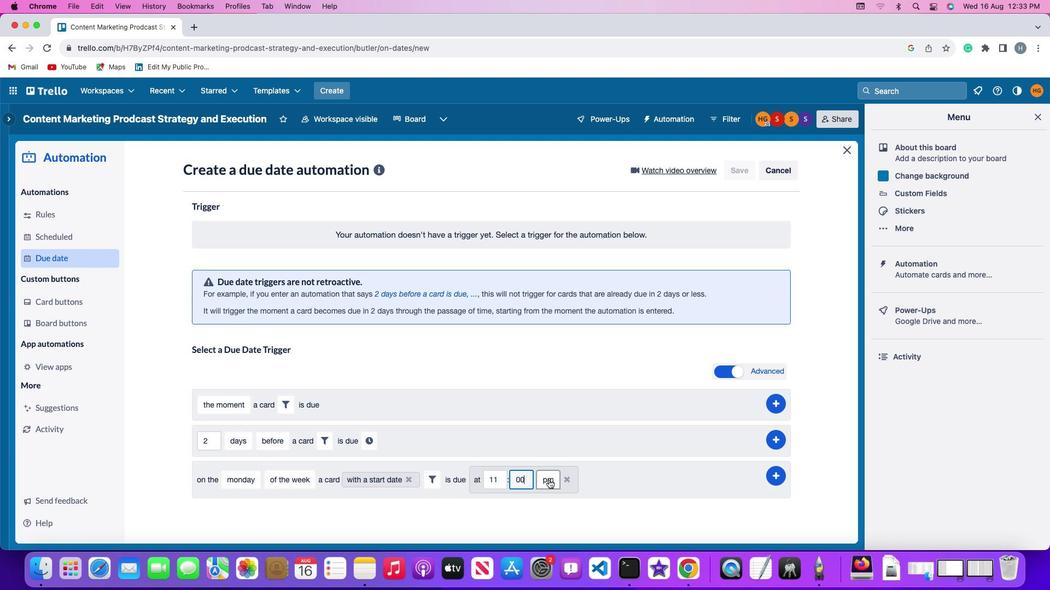 
Action: Mouse pressed left at (549, 479)
Screenshot: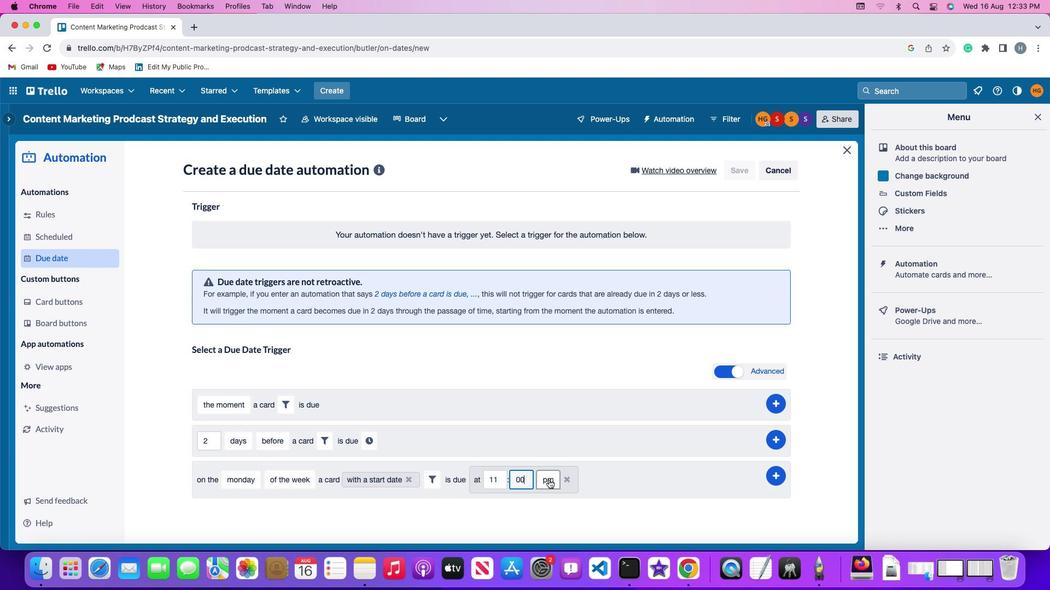
Action: Mouse moved to (550, 501)
Screenshot: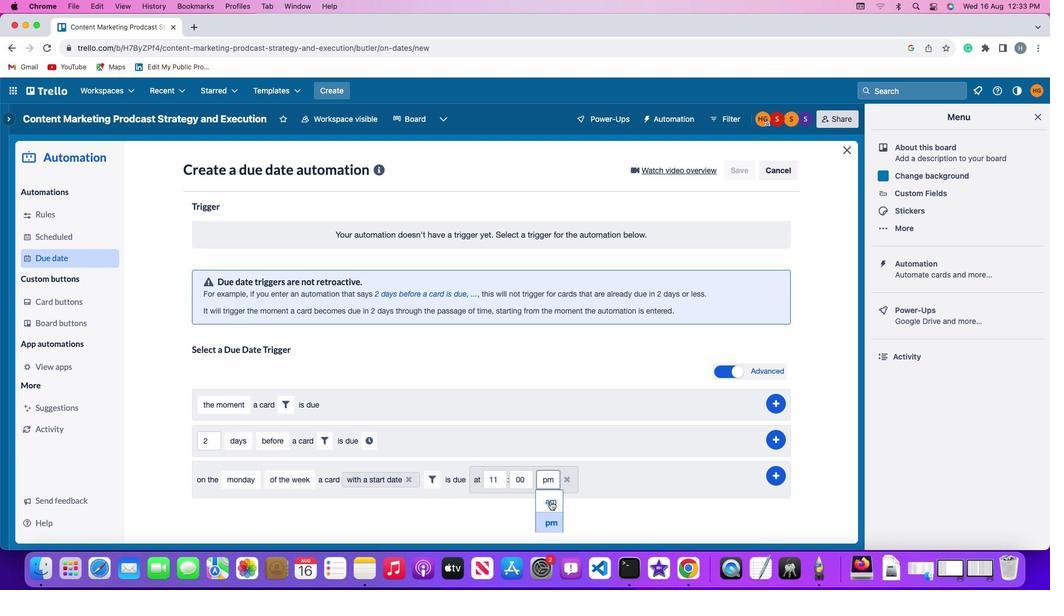 
Action: Mouse pressed left at (550, 501)
Screenshot: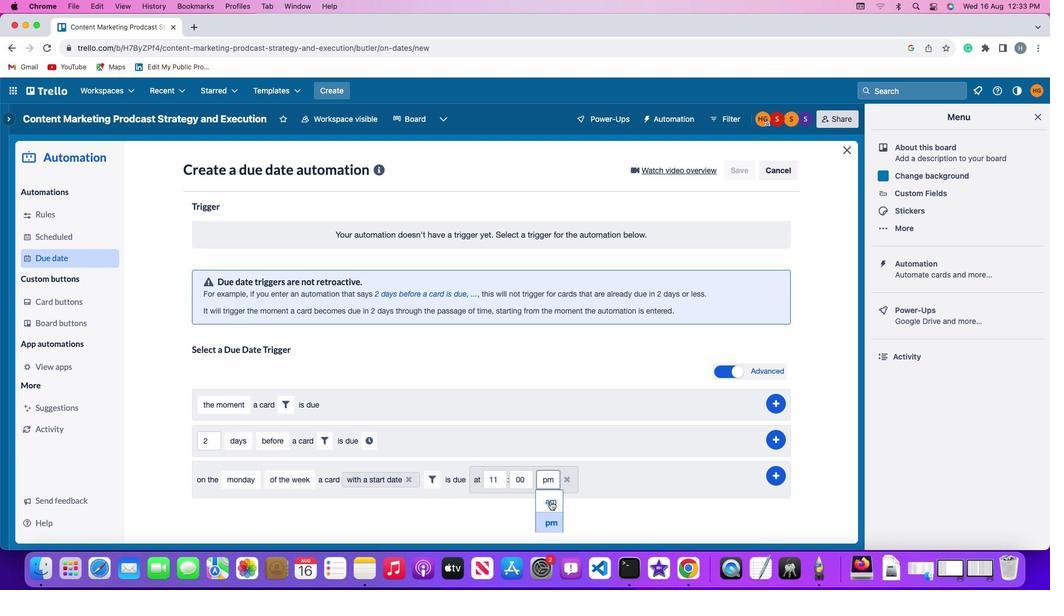 
Action: Mouse moved to (775, 474)
Screenshot: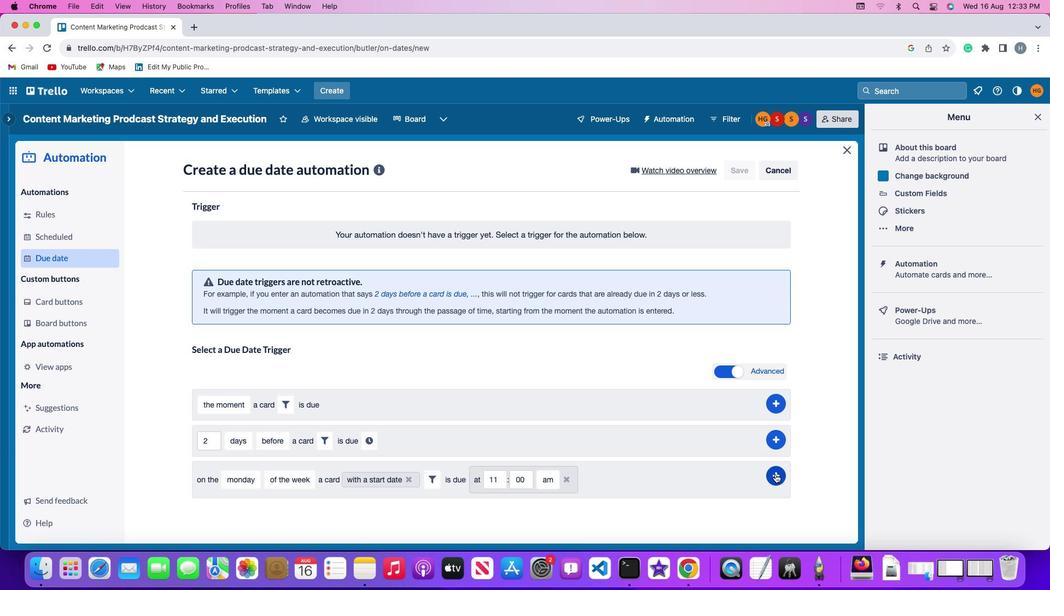 
Action: Mouse pressed left at (775, 474)
Screenshot: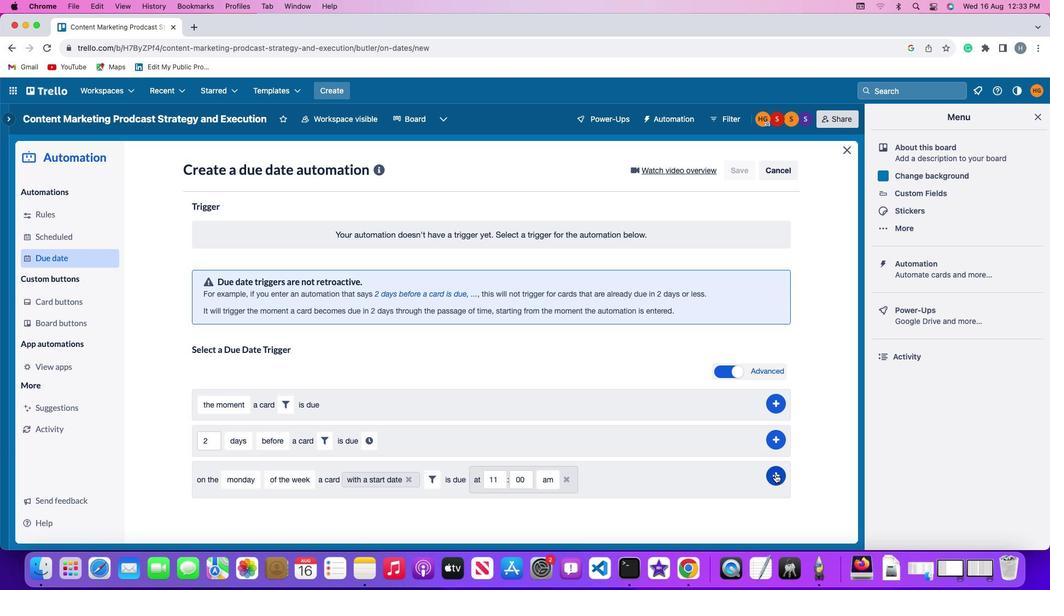 
Action: Mouse moved to (818, 376)
Screenshot: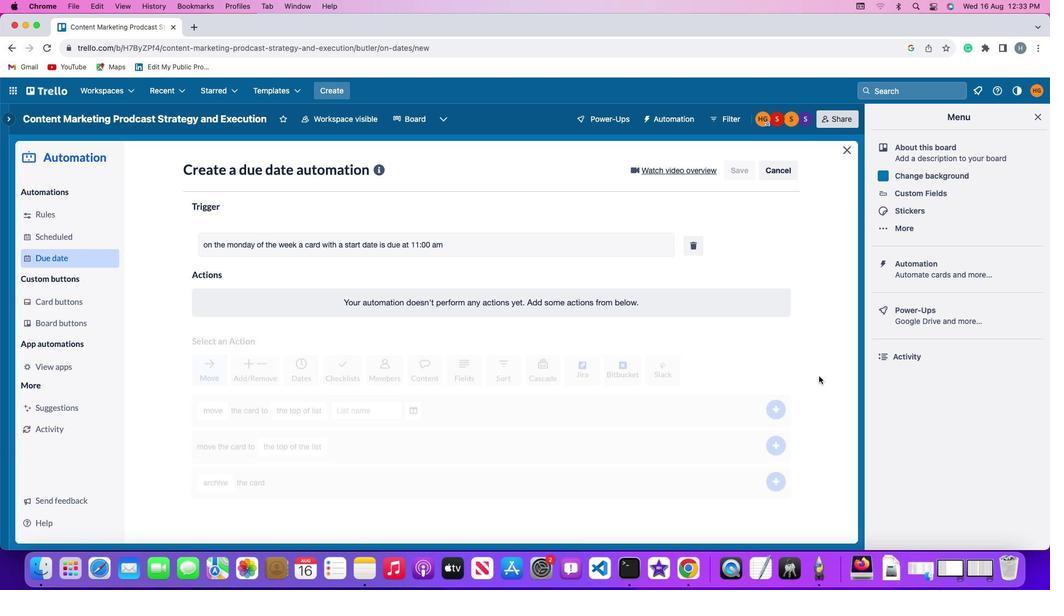 
